 Task: Format the spreadsheet by applying conditional formatting to cells A2:E12, change the font of cell B1 to 'Alfa Slab One', set the font size to 26, change the text color to red, and rename the document to 'Dollar Sense book'.
Action: Mouse moved to (58, 140)
Screenshot: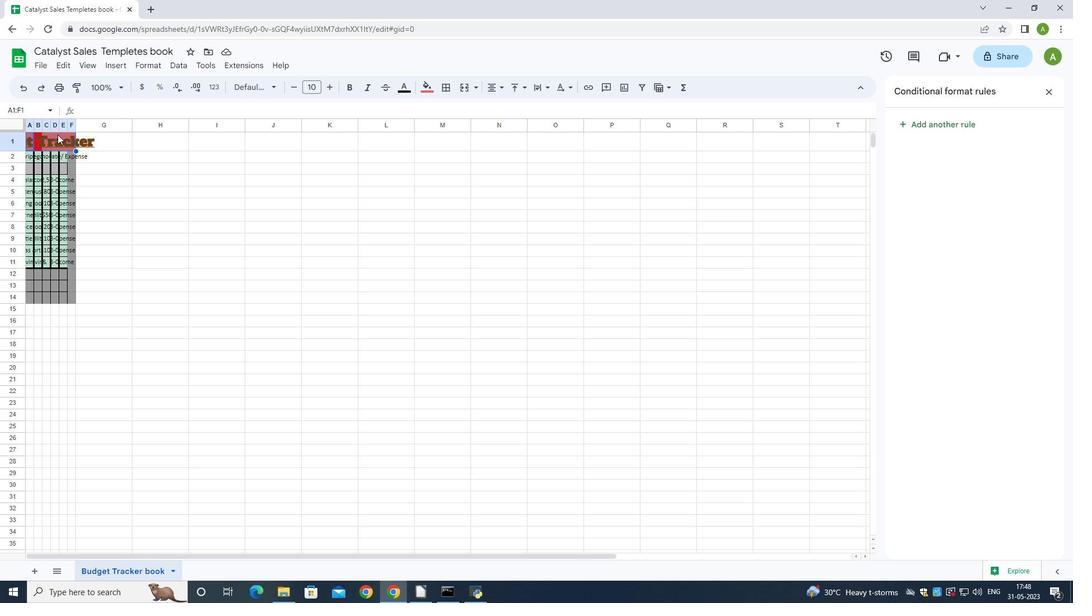 
Action: Mouse pressed left at (58, 140)
Screenshot: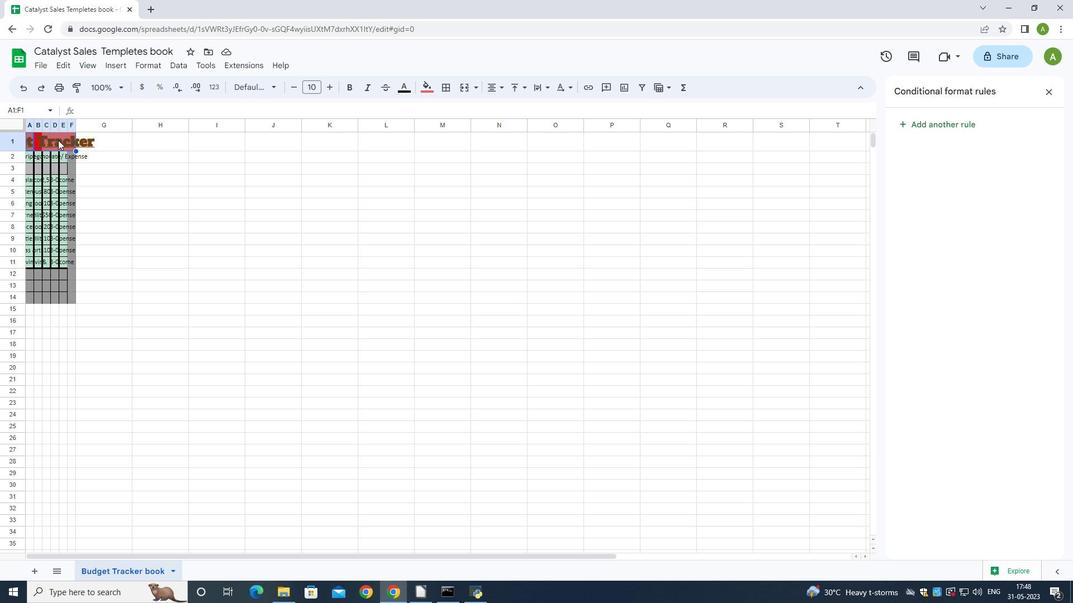 
Action: Mouse moved to (57, 143)
Screenshot: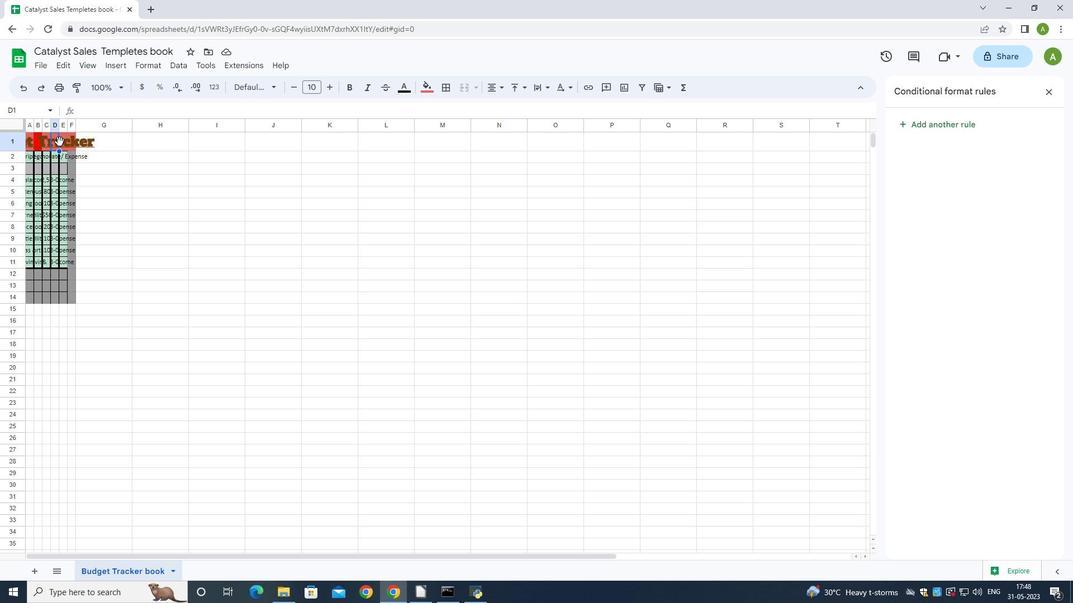 
Action: Mouse pressed left at (57, 143)
Screenshot: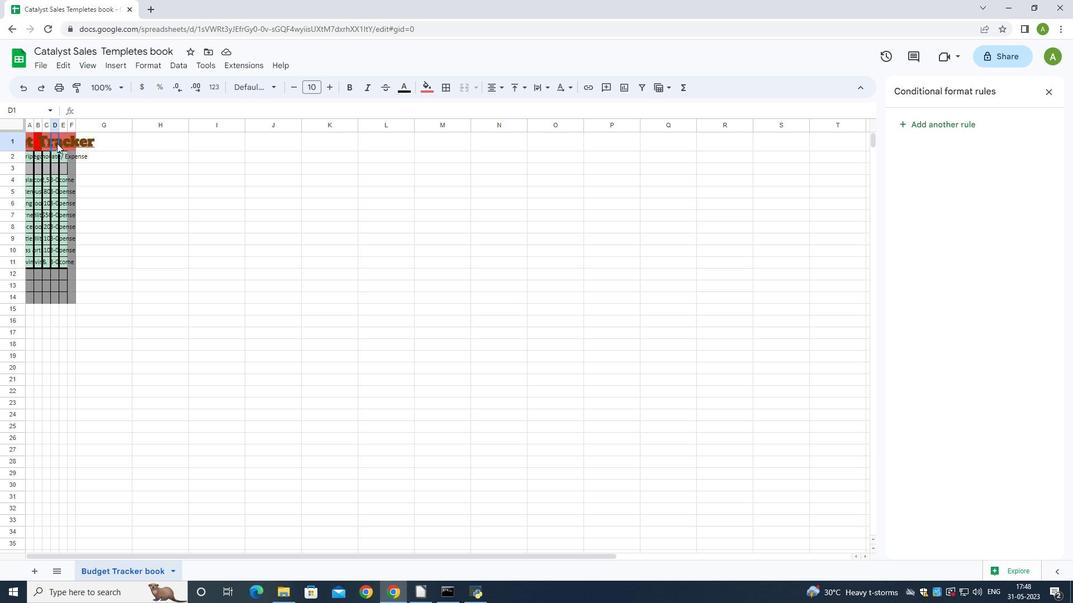 
Action: Mouse moved to (248, 85)
Screenshot: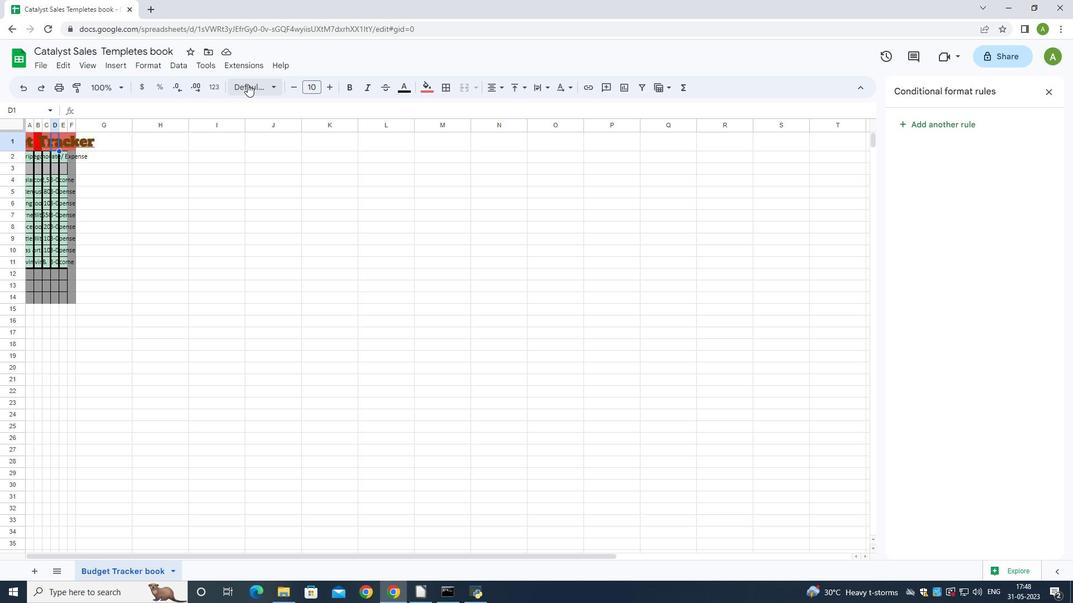 
Action: Mouse pressed left at (248, 85)
Screenshot: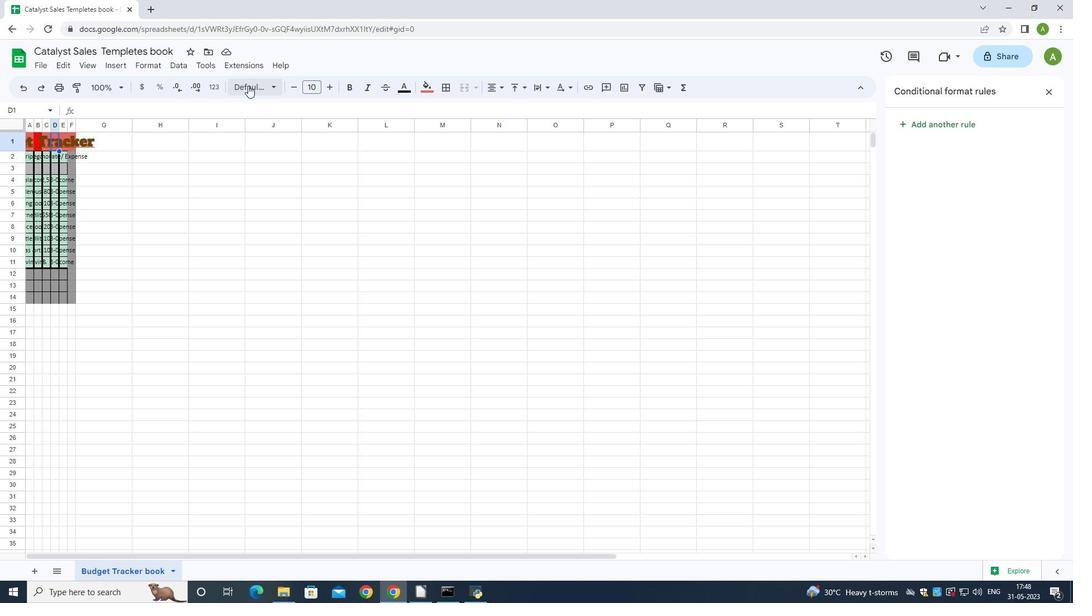 
Action: Mouse moved to (261, 377)
Screenshot: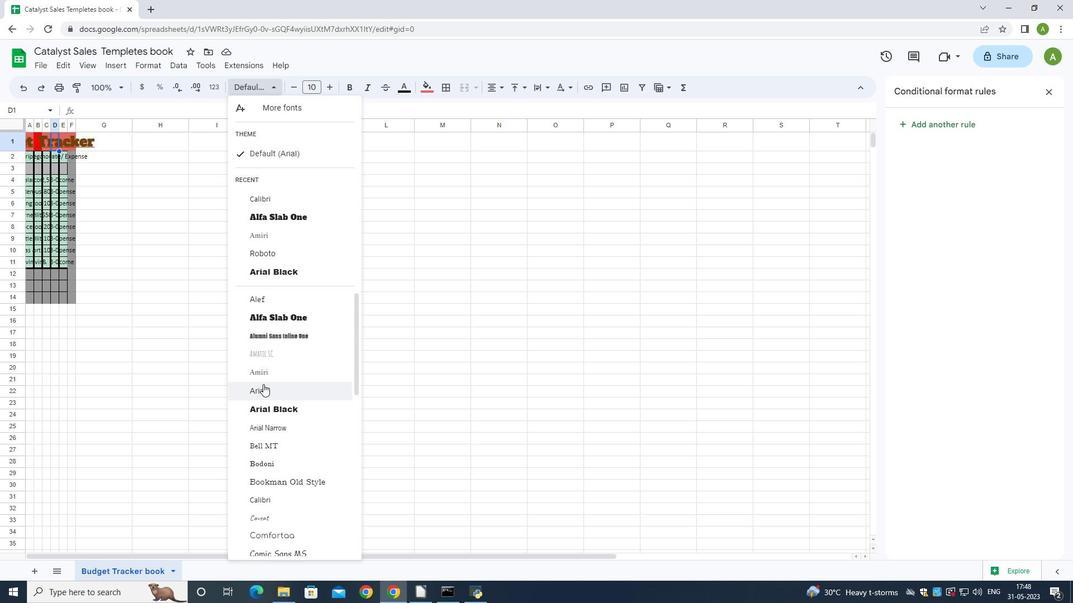 
Action: Mouse pressed left at (261, 377)
Screenshot: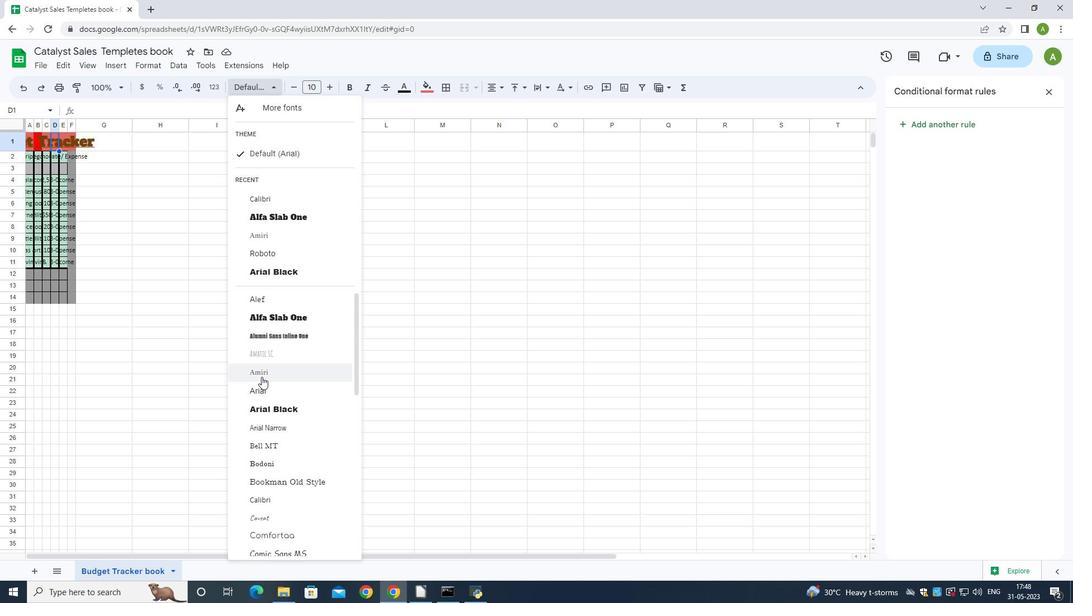 
Action: Mouse moved to (429, 91)
Screenshot: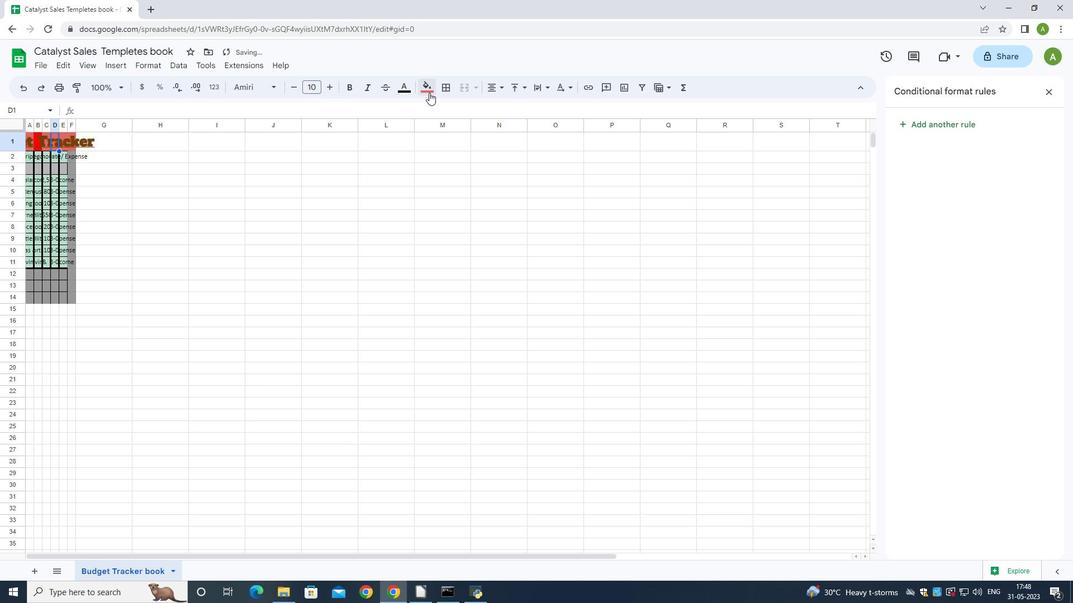 
Action: Mouse pressed left at (429, 91)
Screenshot: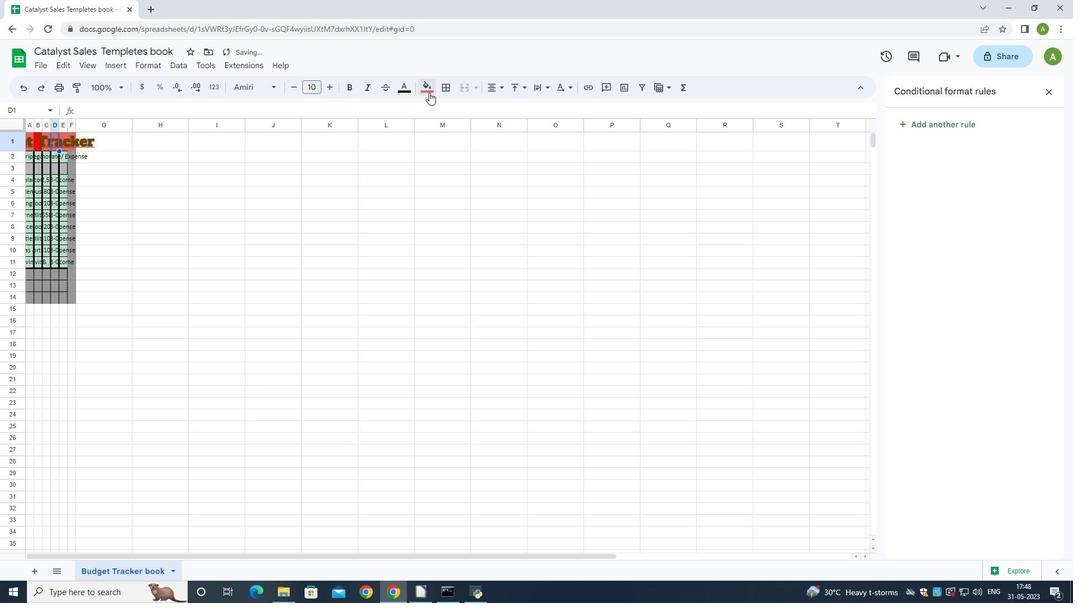 
Action: Mouse moved to (483, 201)
Screenshot: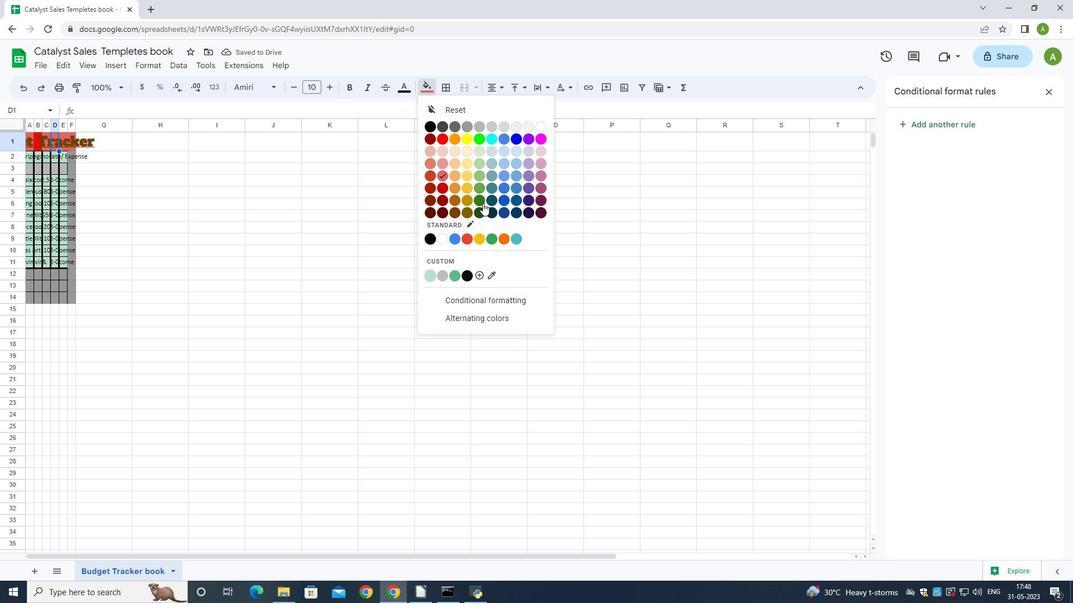 
Action: Mouse pressed left at (483, 201)
Screenshot: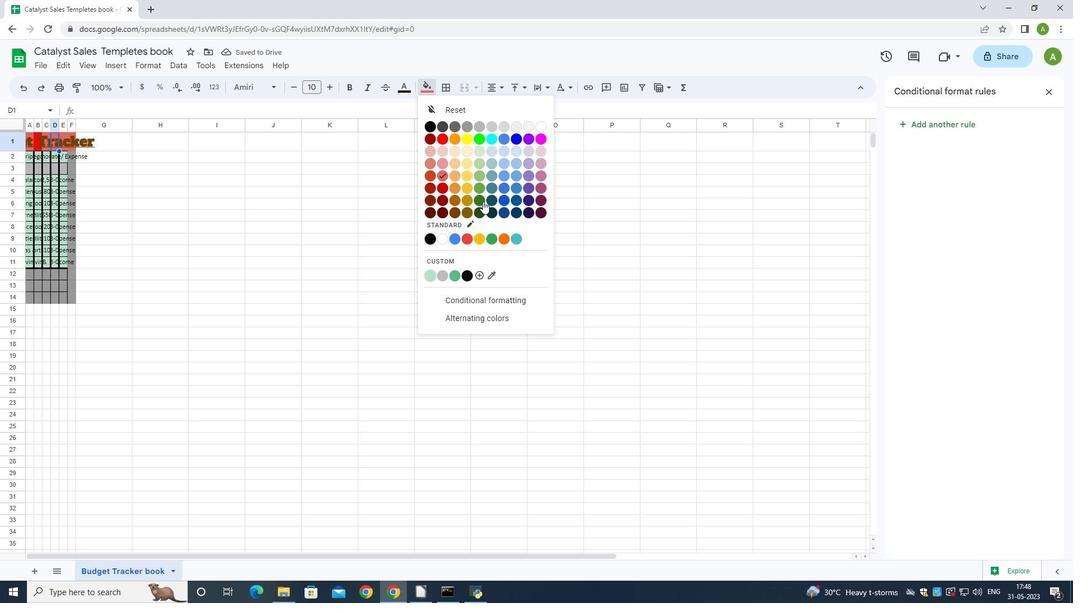
Action: Mouse moved to (57, 140)
Screenshot: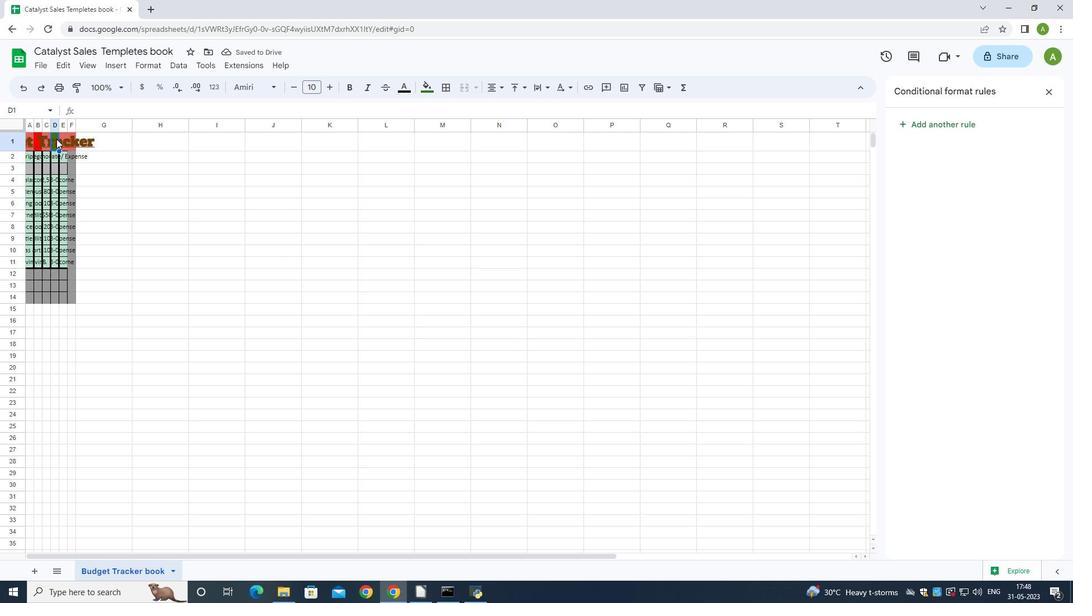 
Action: Mouse pressed left at (57, 140)
Screenshot: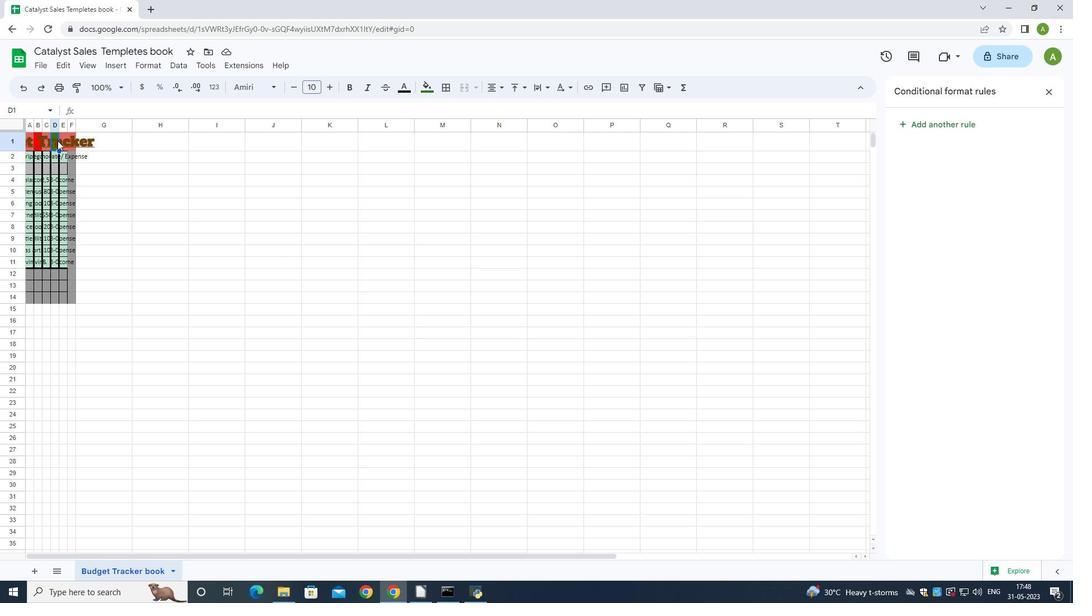 
Action: Mouse moved to (38, 137)
Screenshot: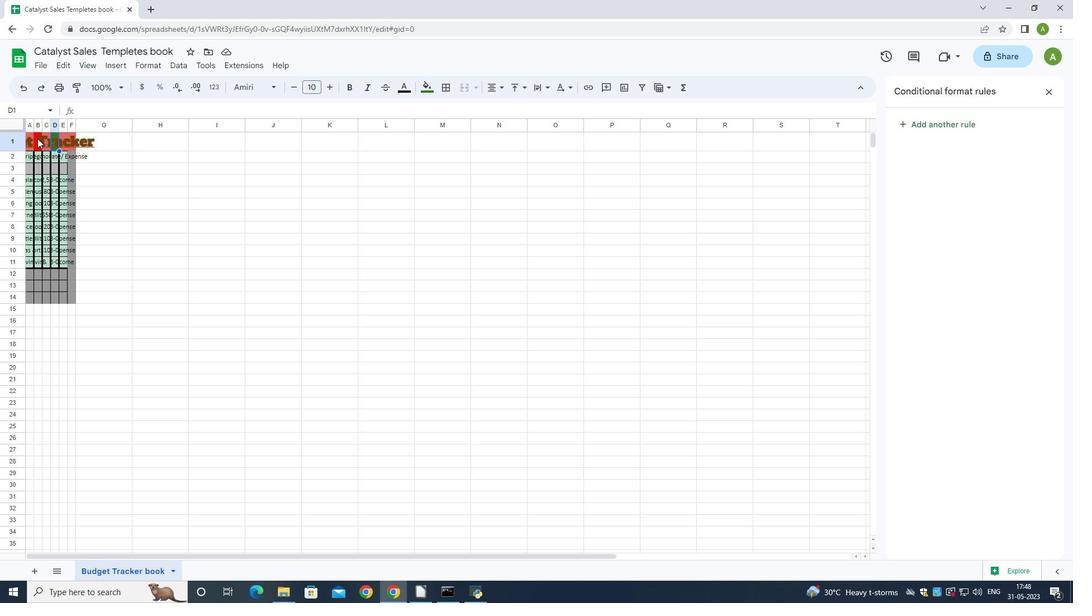 
Action: Mouse pressed left at (38, 137)
Screenshot: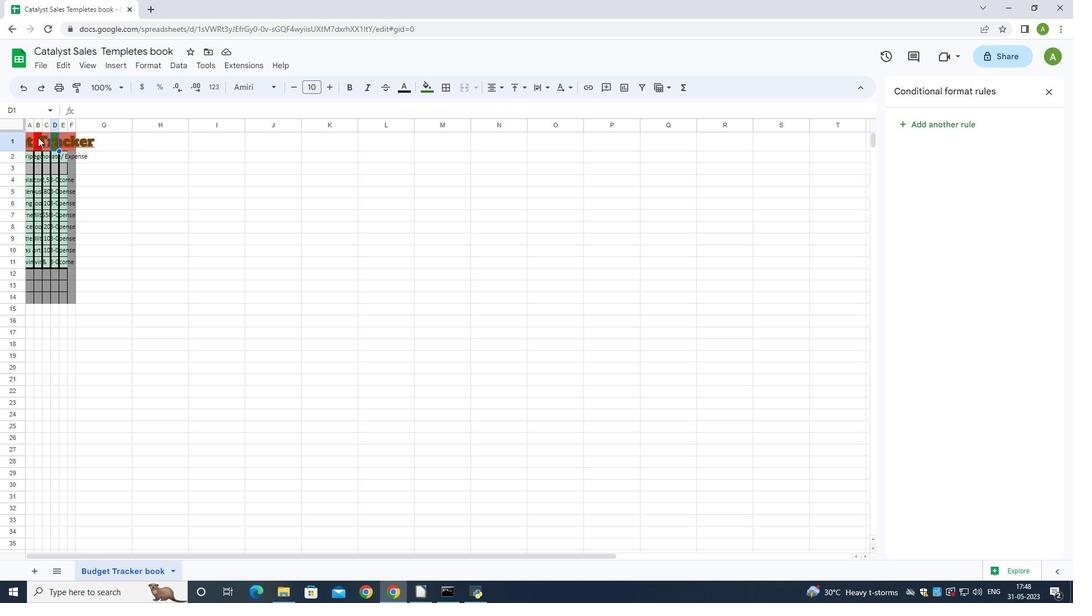 
Action: Mouse moved to (26, 138)
Screenshot: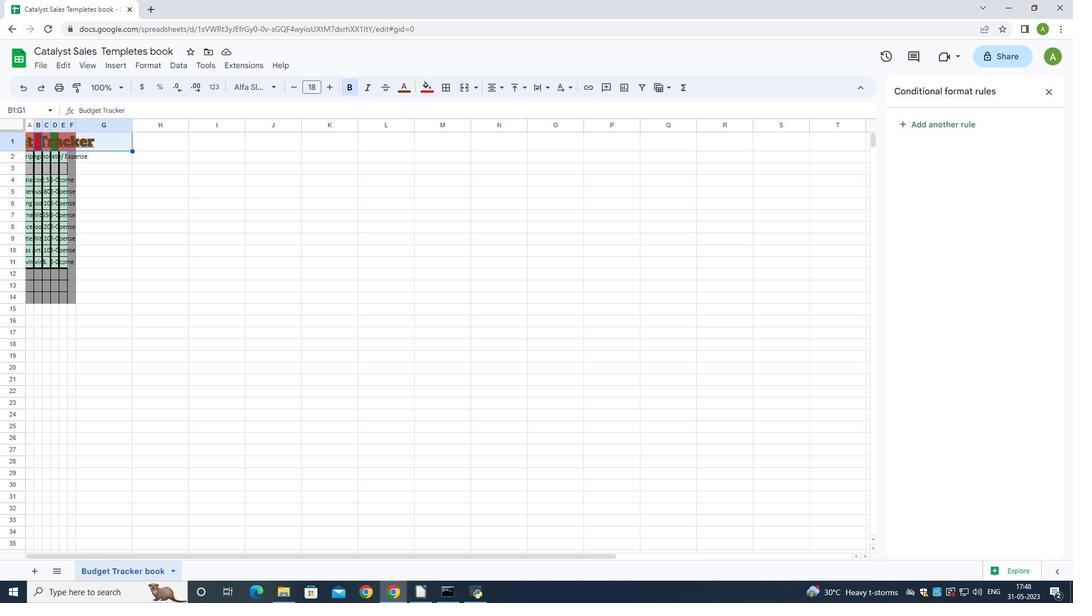 
Action: Mouse pressed left at (26, 138)
Screenshot: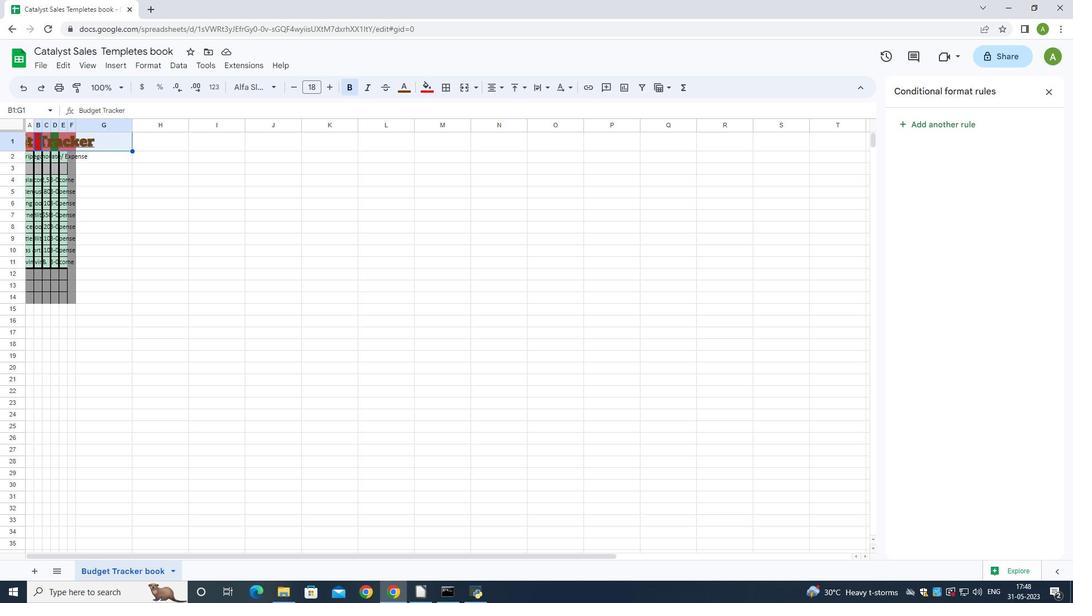 
Action: Mouse moved to (26, 138)
Screenshot: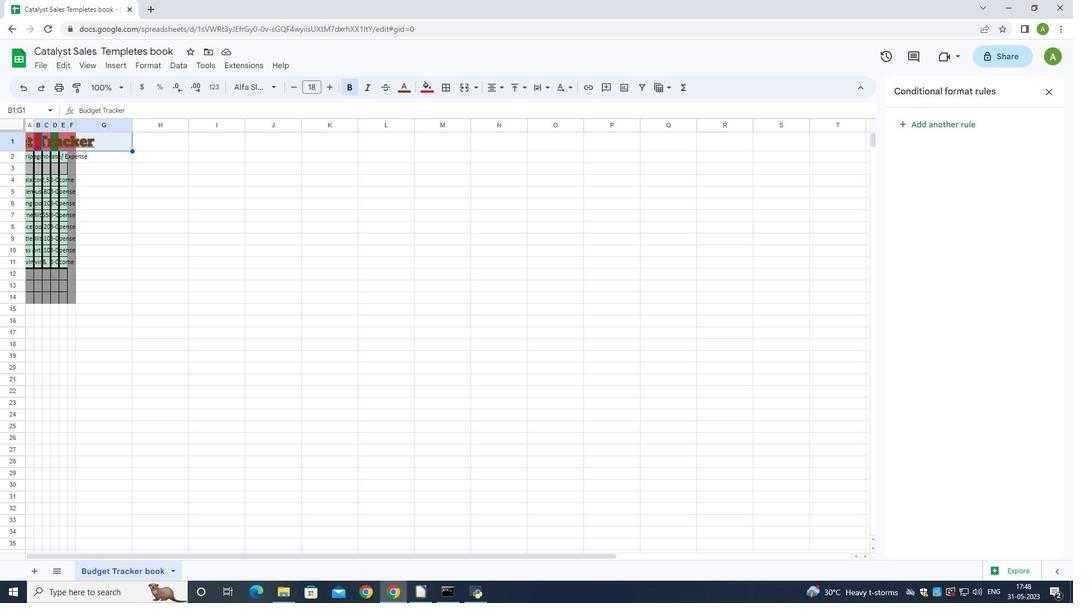 
Action: Mouse pressed left at (26, 138)
Screenshot: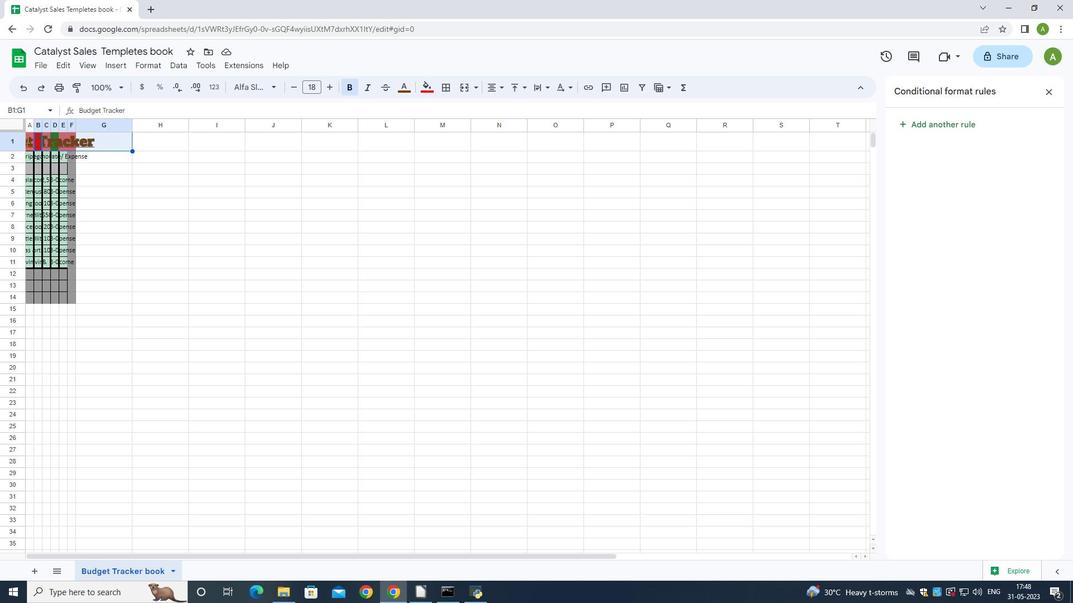 
Action: Mouse moved to (38, 138)
Screenshot: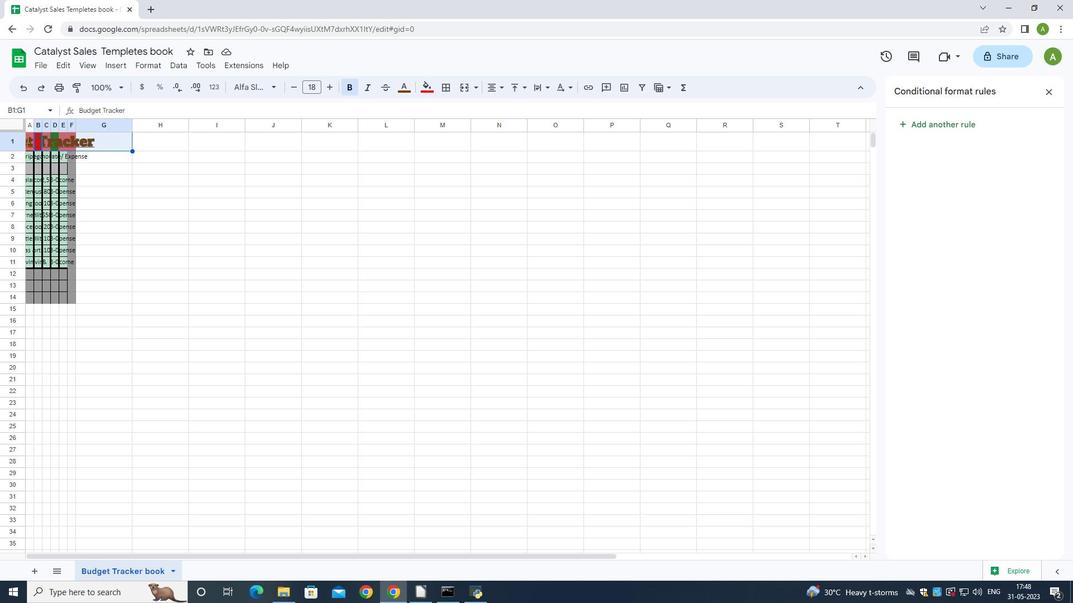 
Action: Mouse pressed left at (38, 138)
Screenshot: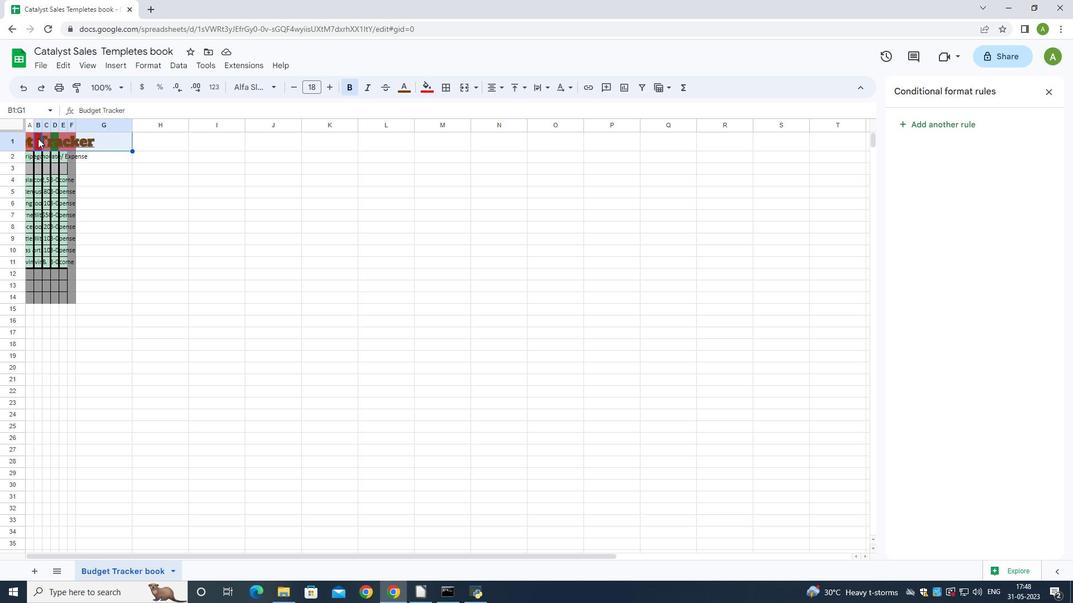 
Action: Mouse pressed left at (38, 138)
Screenshot: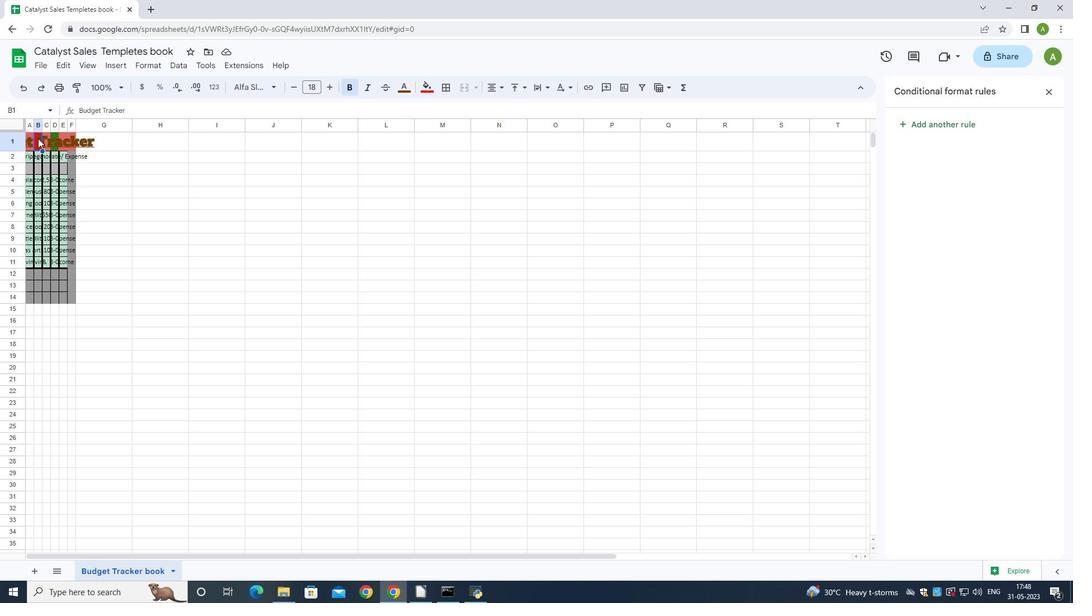 
Action: Mouse moved to (142, 67)
Screenshot: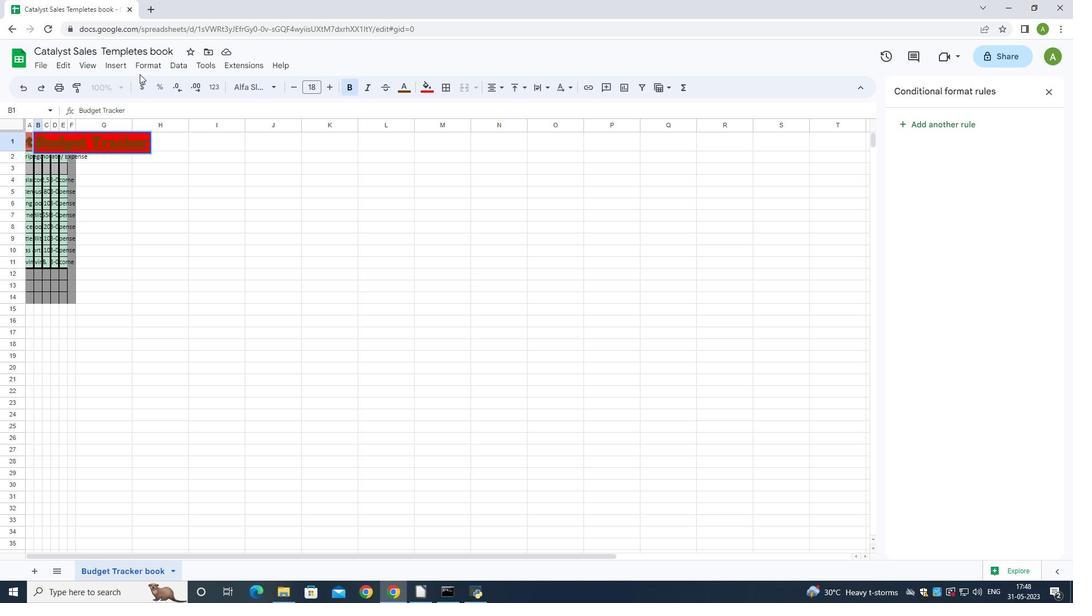
Action: Mouse pressed left at (142, 67)
Screenshot: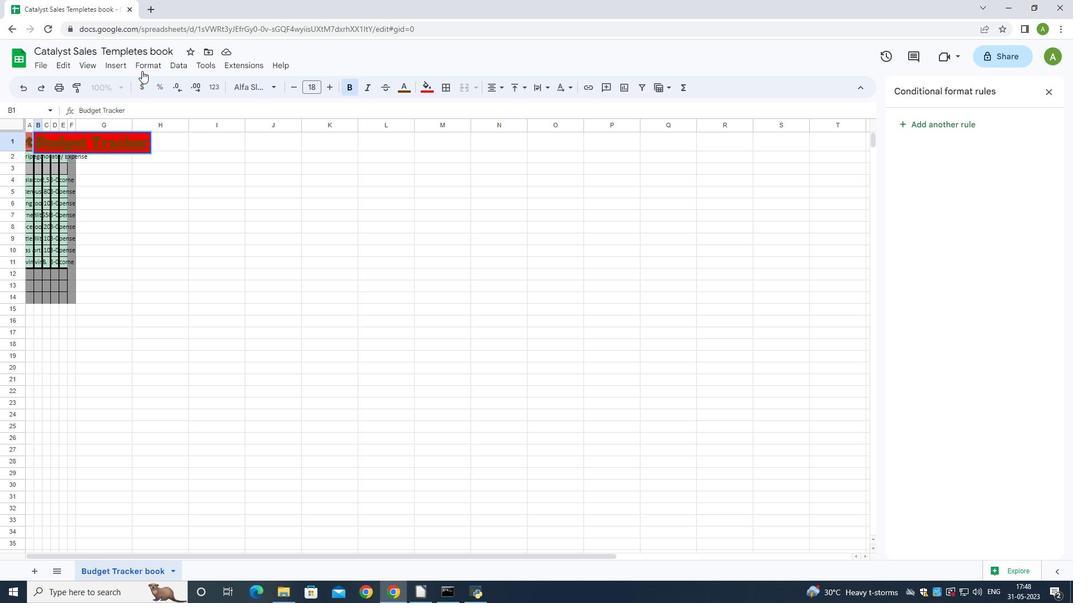 
Action: Mouse moved to (164, 130)
Screenshot: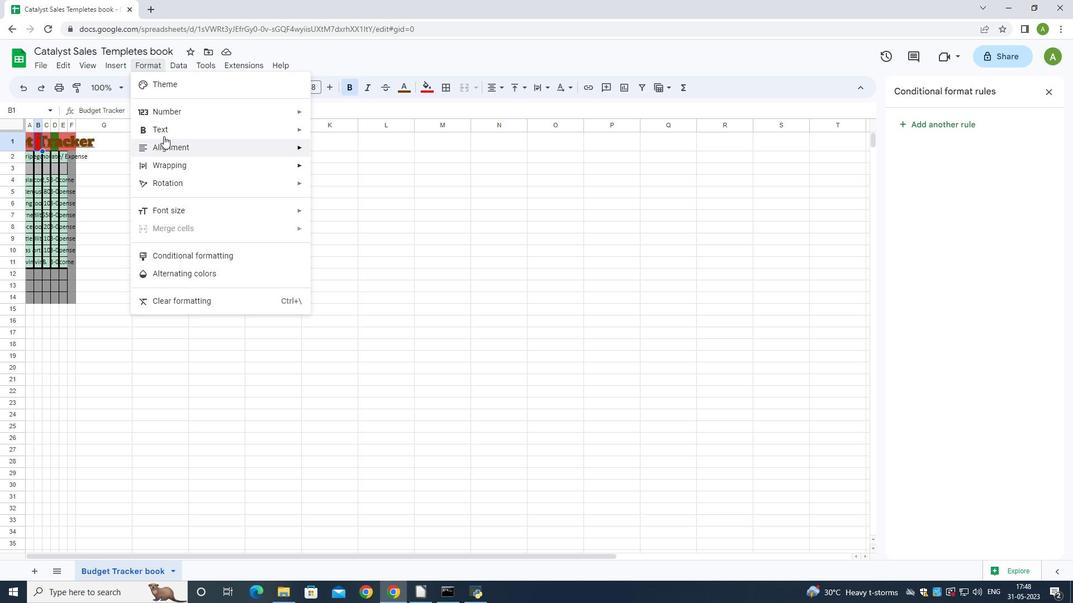 
Action: Mouse pressed left at (164, 130)
Screenshot: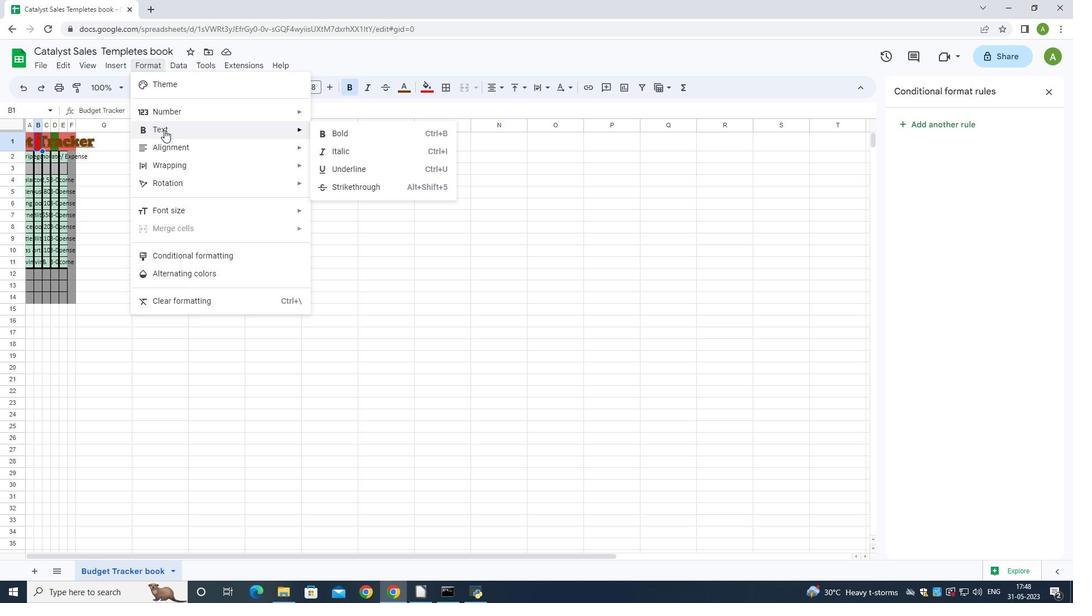 
Action: Mouse moved to (349, 164)
Screenshot: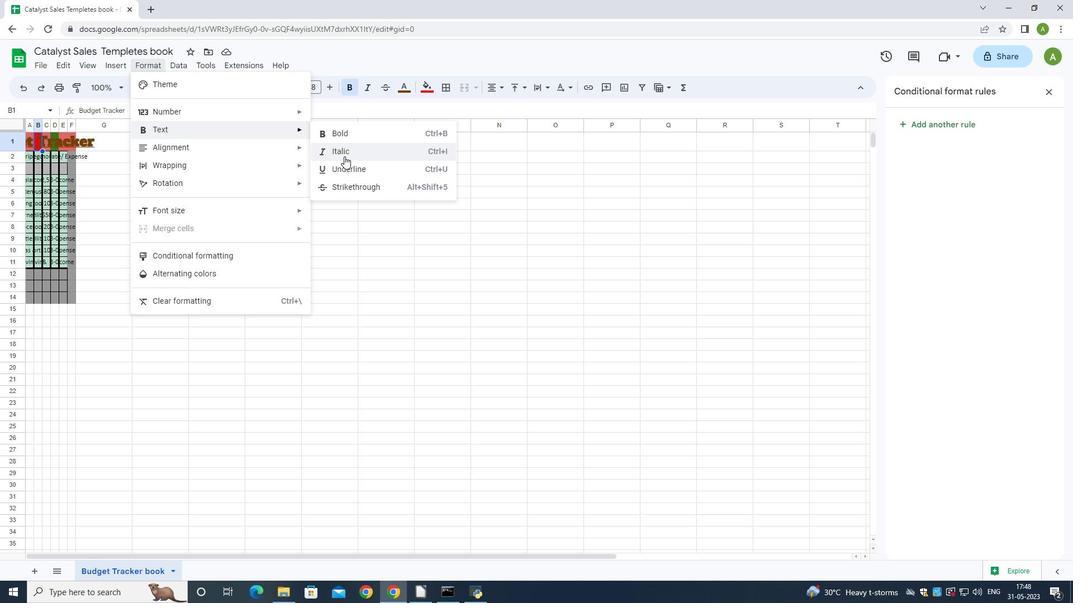 
Action: Mouse pressed left at (349, 164)
Screenshot: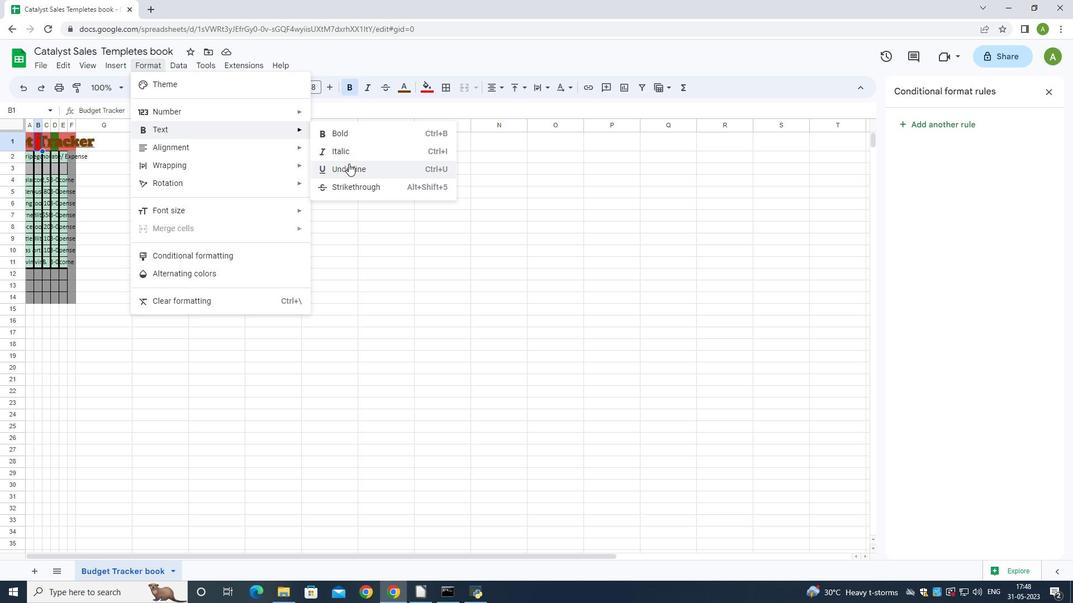 
Action: Mouse moved to (140, 66)
Screenshot: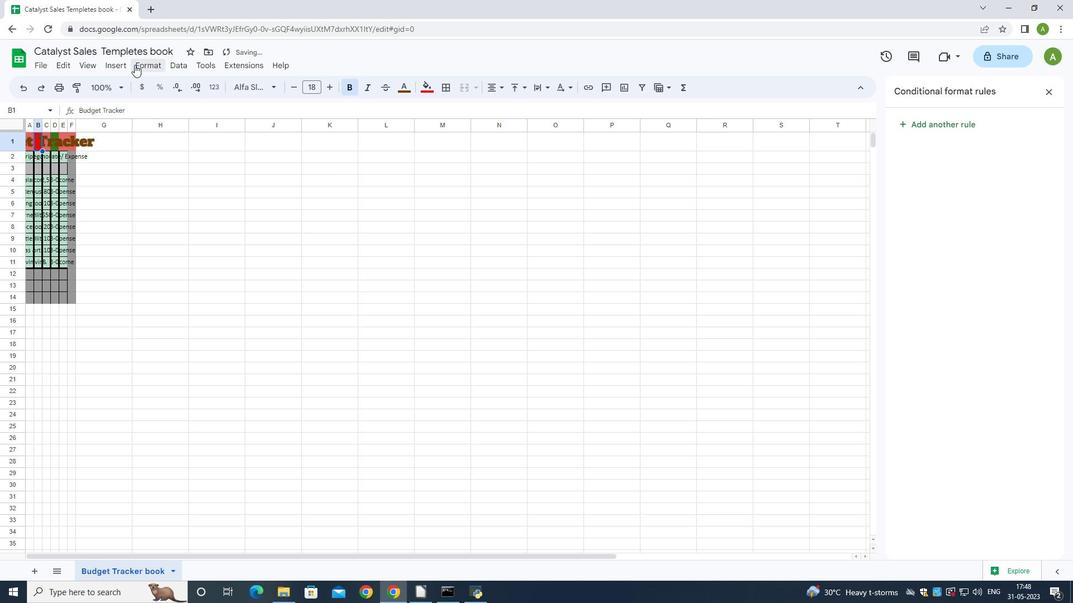 
Action: Mouse pressed left at (140, 66)
Screenshot: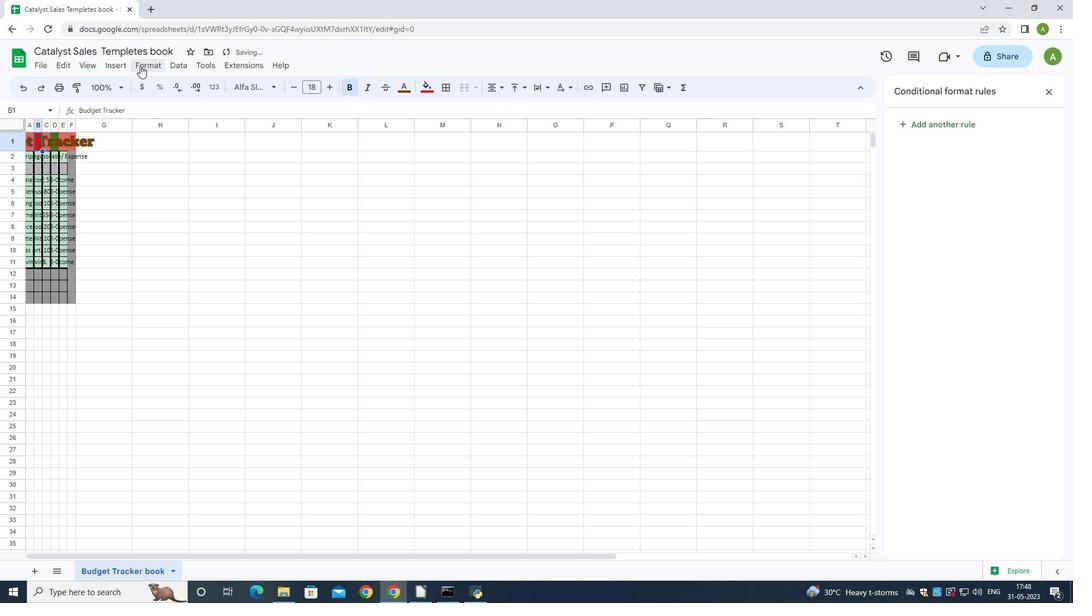 
Action: Mouse moved to (341, 166)
Screenshot: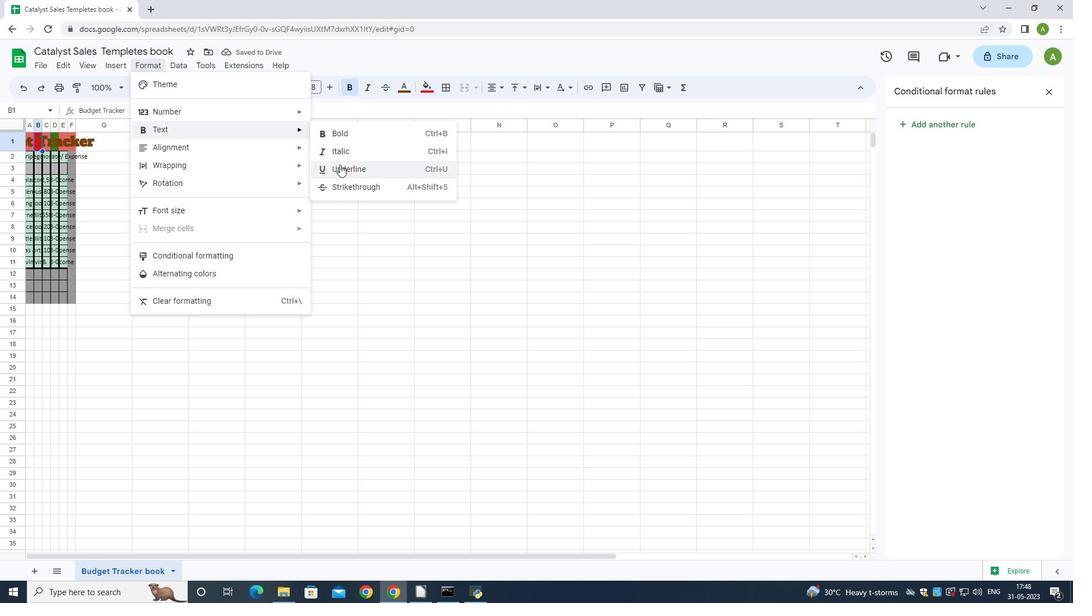 
Action: Mouse pressed left at (341, 166)
Screenshot: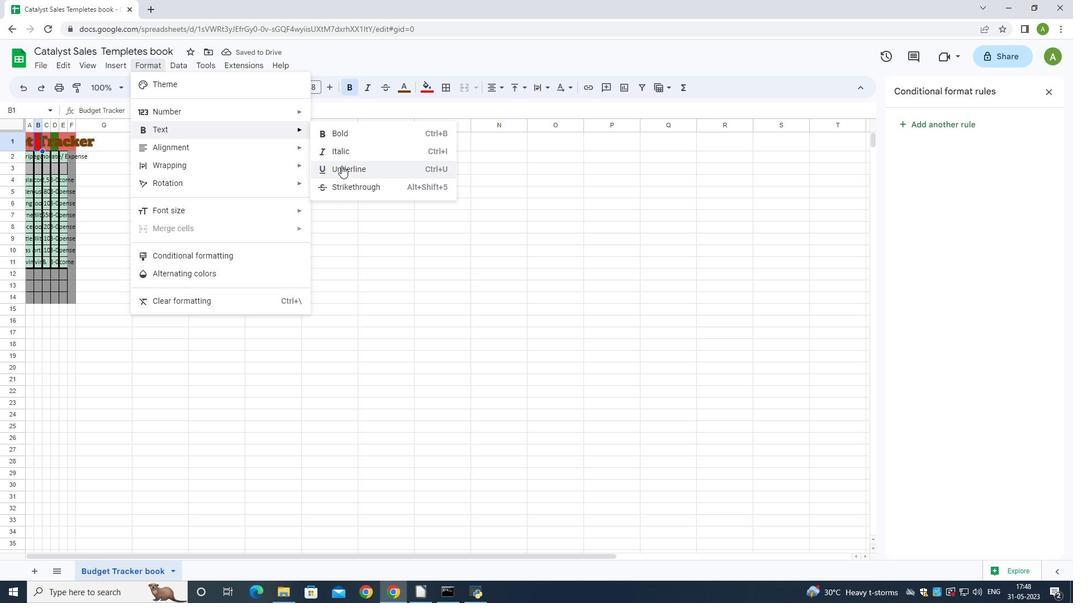 
Action: Mouse moved to (332, 88)
Screenshot: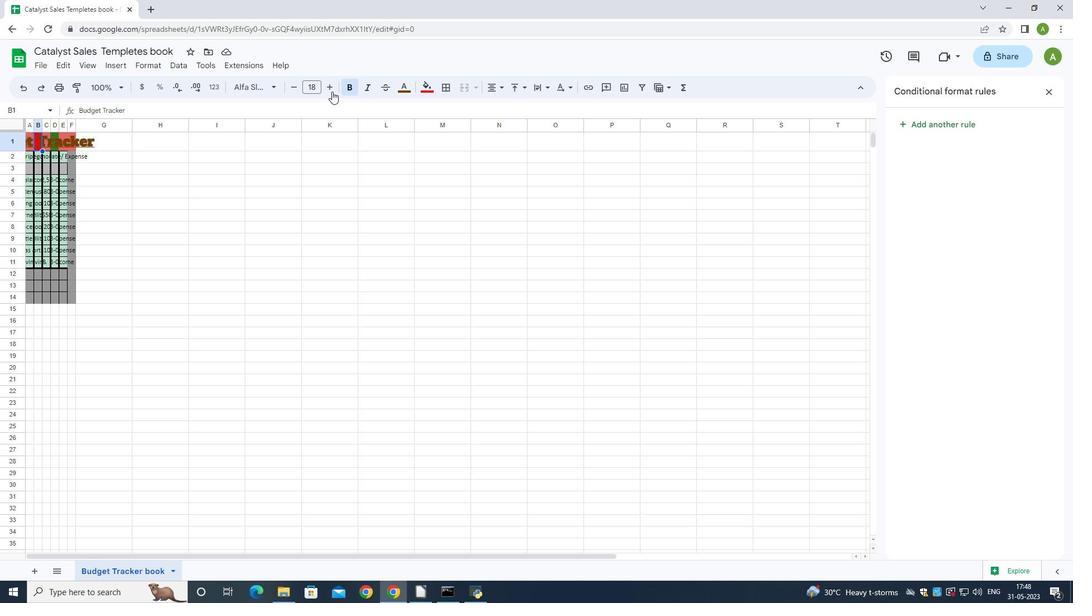 
Action: Mouse pressed left at (332, 88)
Screenshot: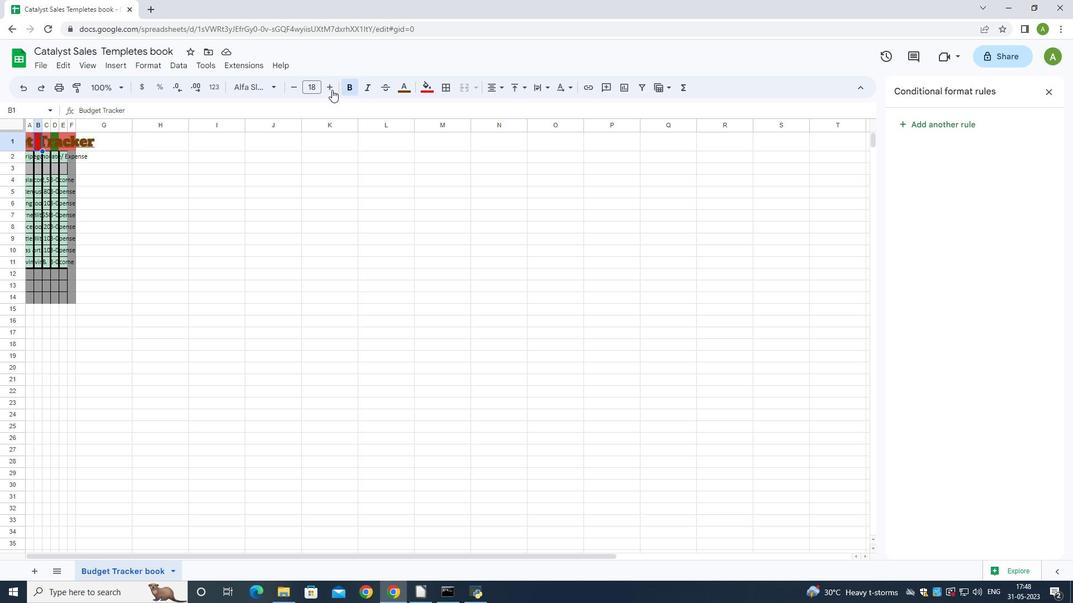
Action: Mouse pressed left at (332, 88)
Screenshot: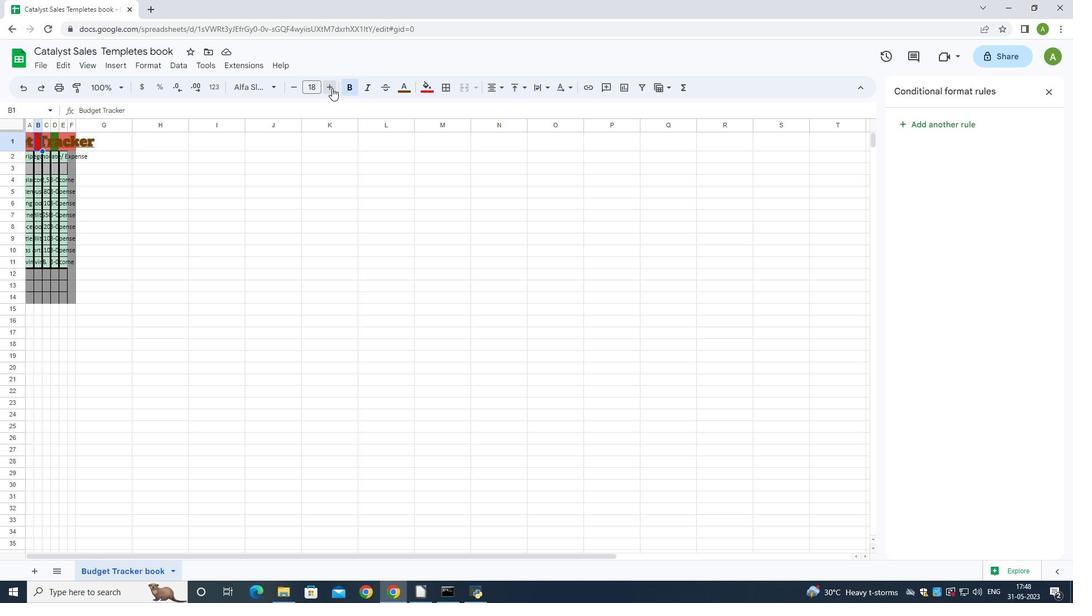 
Action: Mouse pressed left at (332, 88)
Screenshot: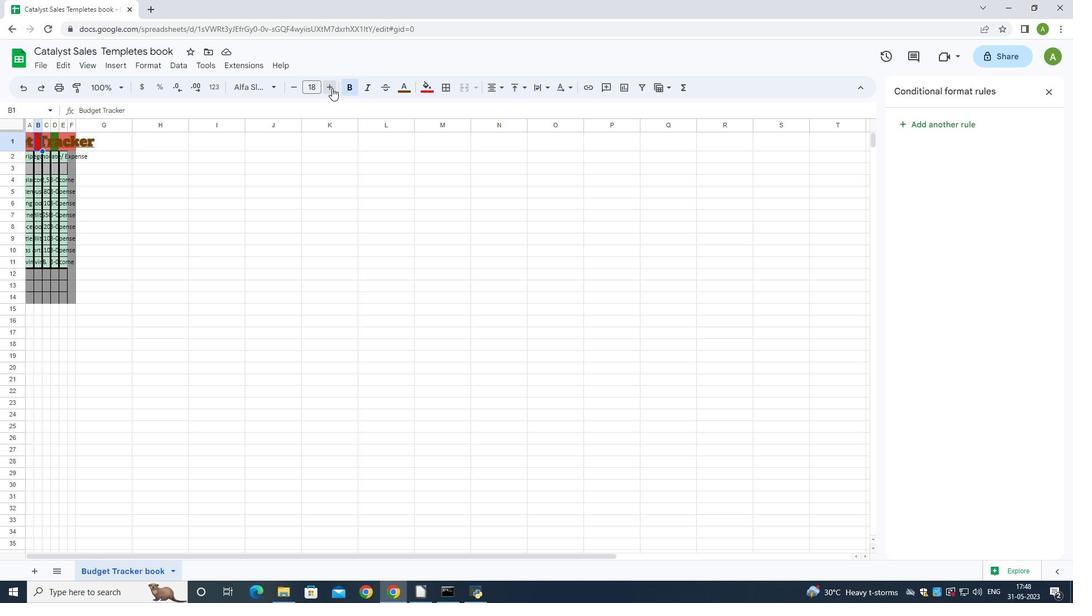 
Action: Mouse pressed left at (332, 88)
Screenshot: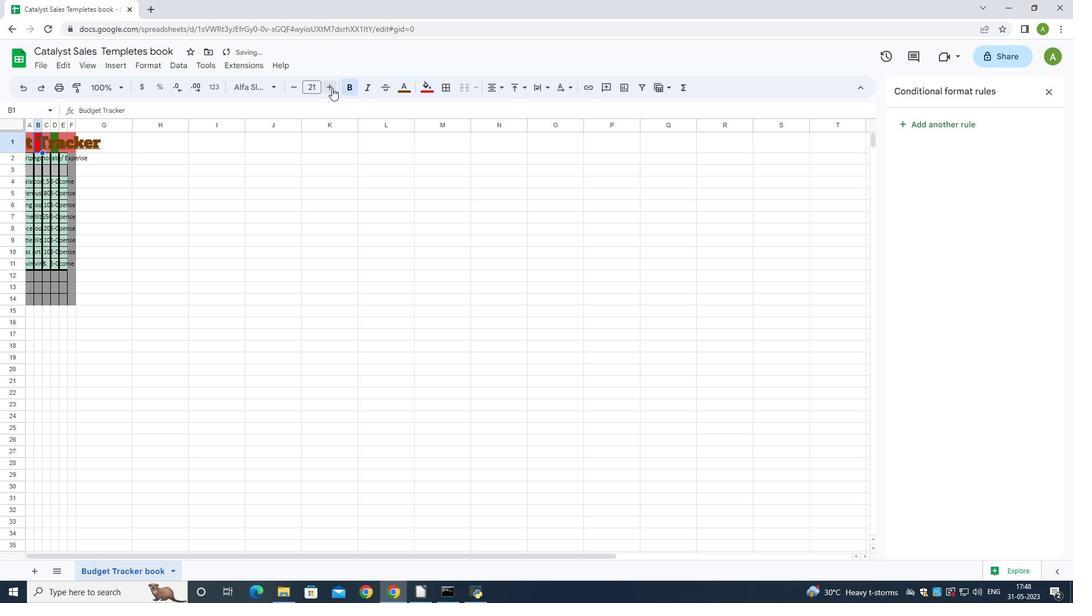 
Action: Mouse pressed left at (332, 88)
Screenshot: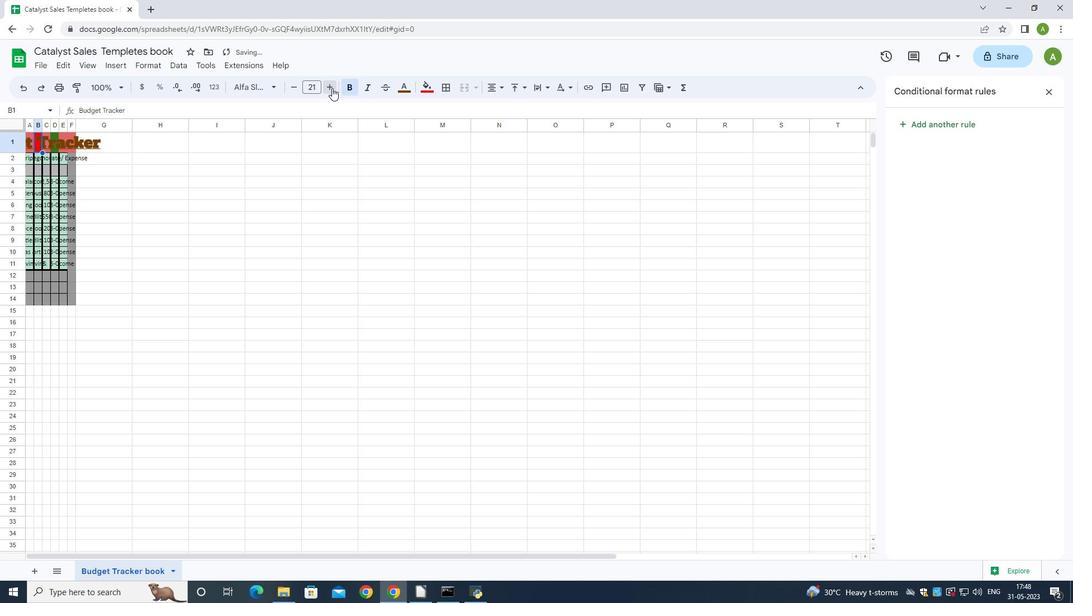 
Action: Mouse pressed left at (332, 88)
Screenshot: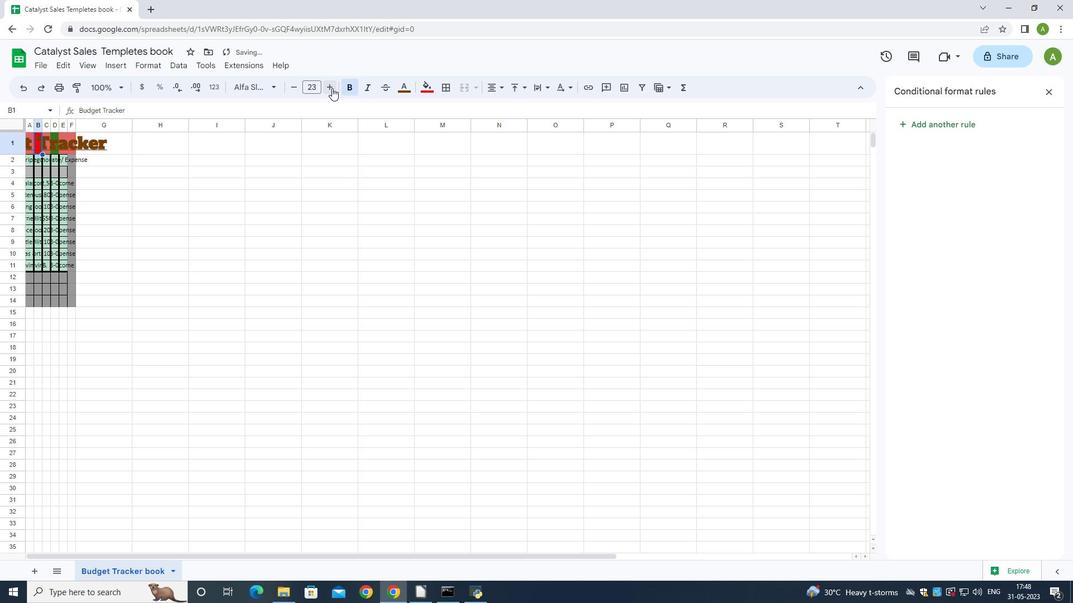 
Action: Mouse pressed left at (332, 88)
Screenshot: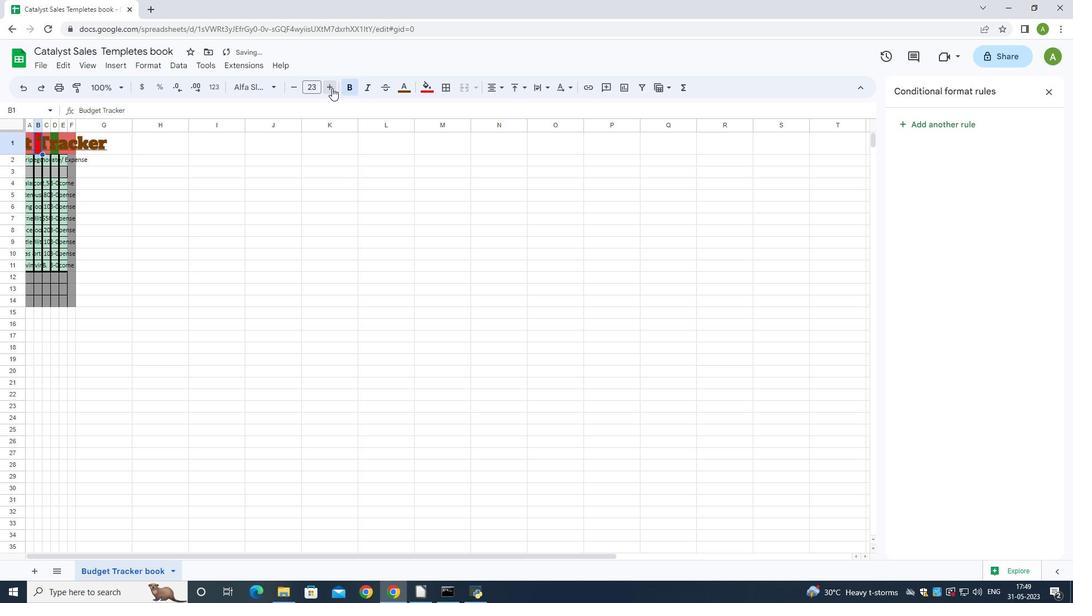 
Action: Mouse pressed left at (332, 88)
Screenshot: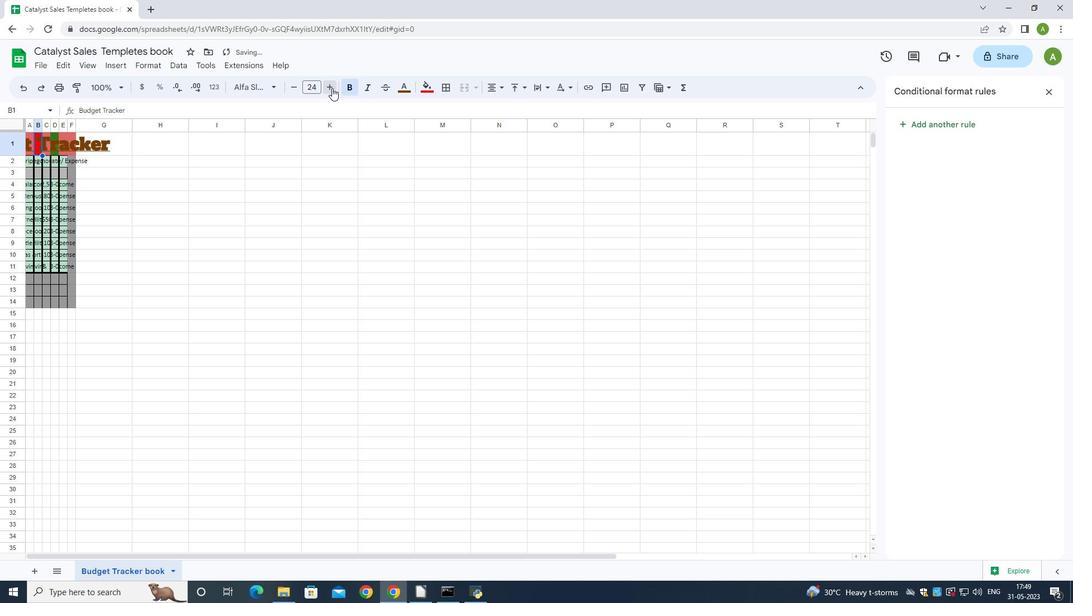 
Action: Mouse moved to (44, 168)
Screenshot: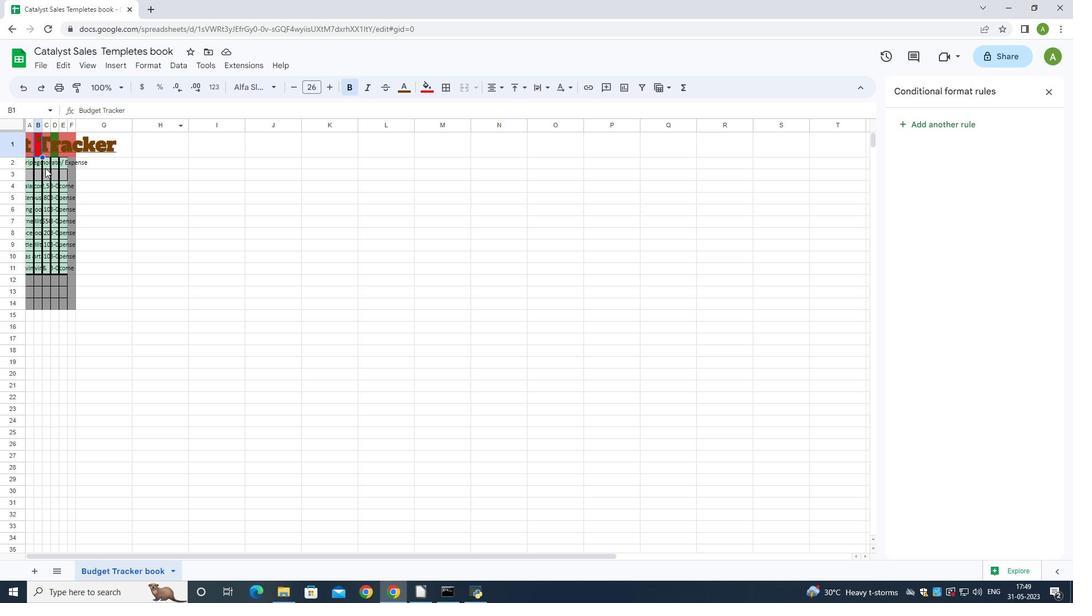 
Action: Mouse pressed left at (44, 168)
Screenshot: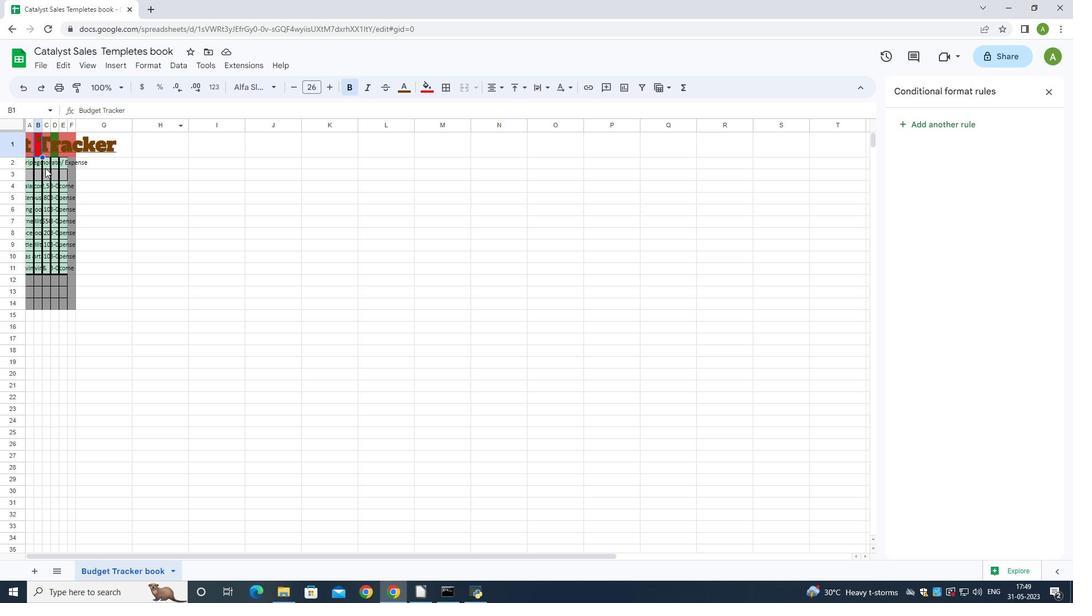
Action: Mouse moved to (28, 158)
Screenshot: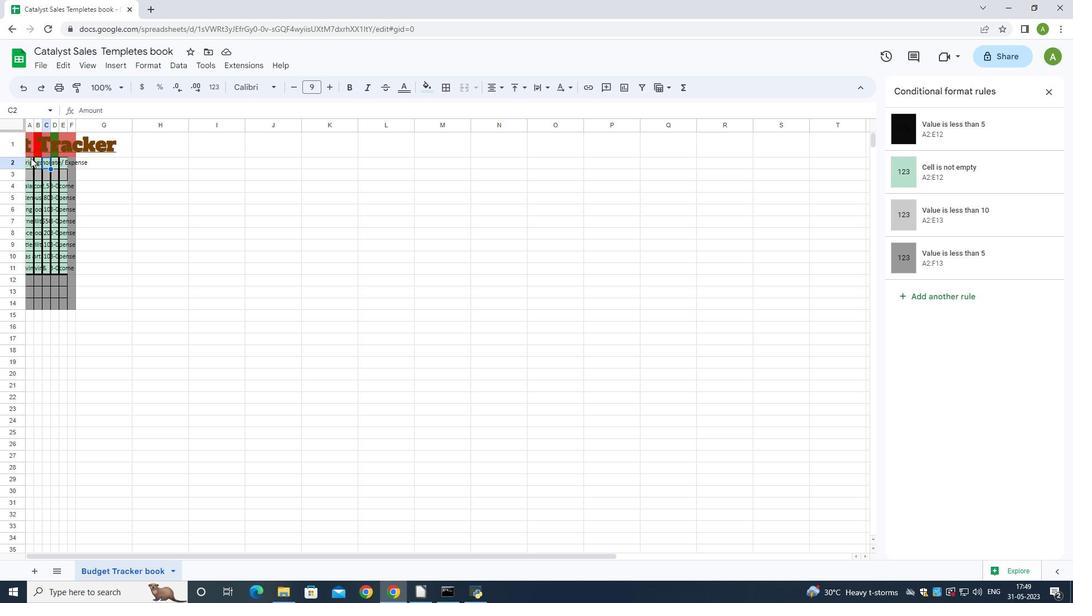
Action: Mouse pressed left at (28, 158)
Screenshot: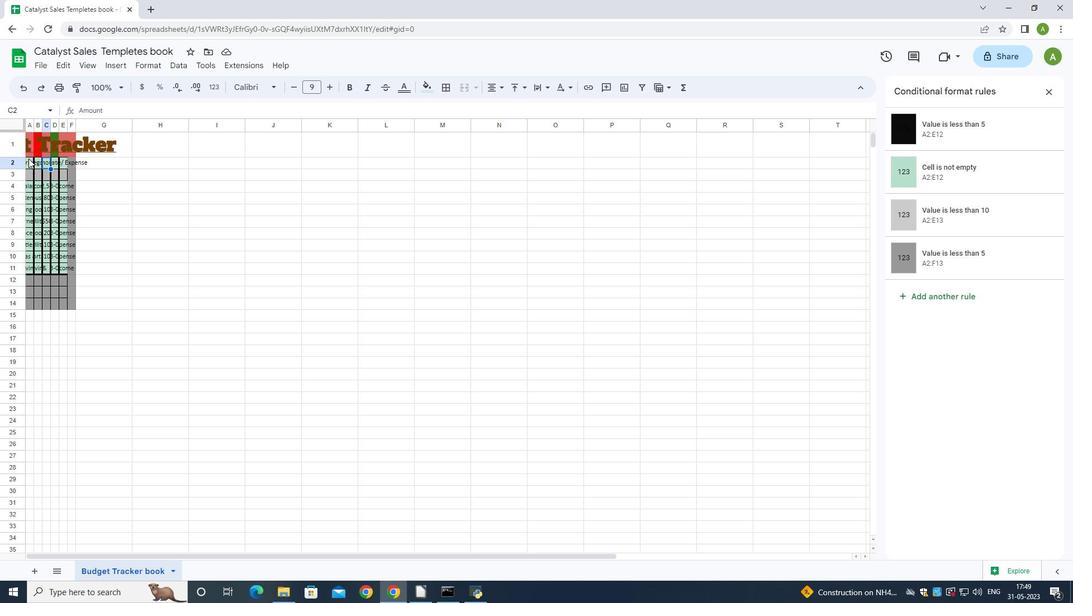 
Action: Mouse moved to (259, 87)
Screenshot: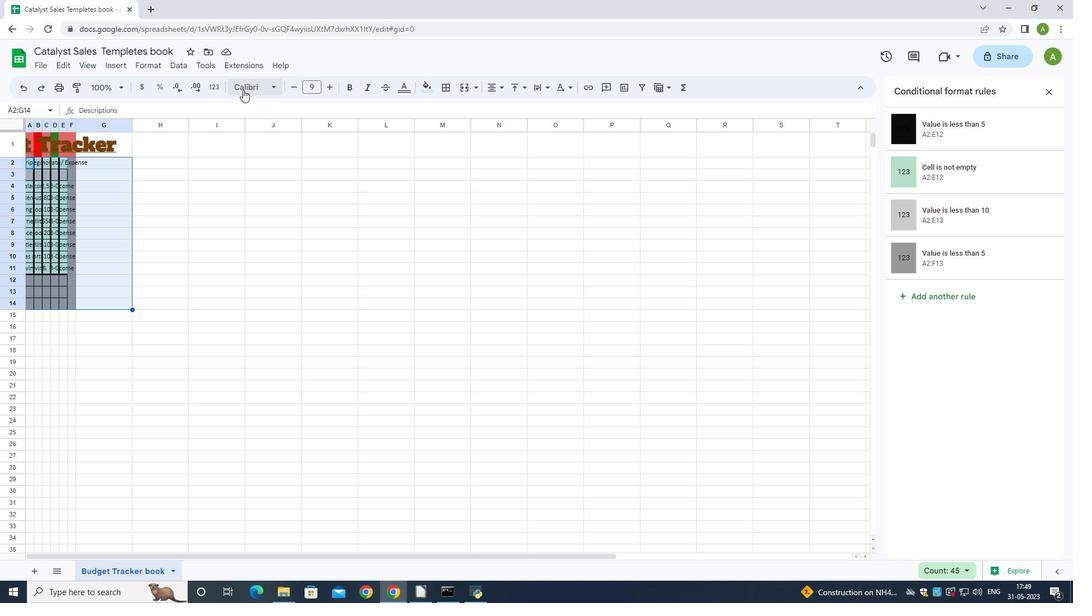 
Action: Mouse pressed left at (259, 87)
Screenshot: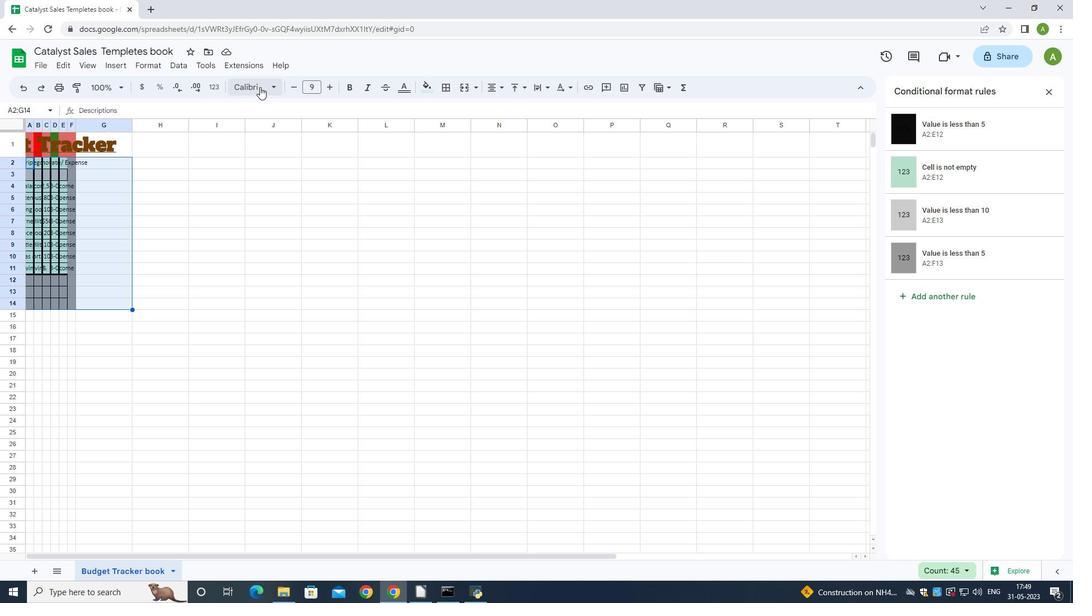 
Action: Mouse moved to (303, 216)
Screenshot: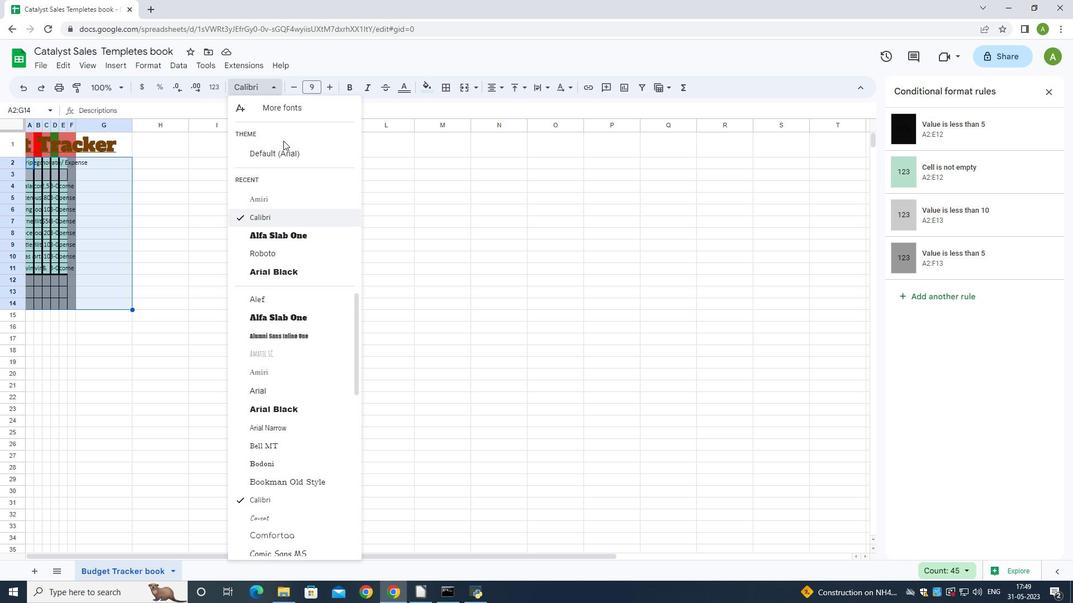 
Action: Mouse scrolled (303, 215) with delta (0, 0)
Screenshot: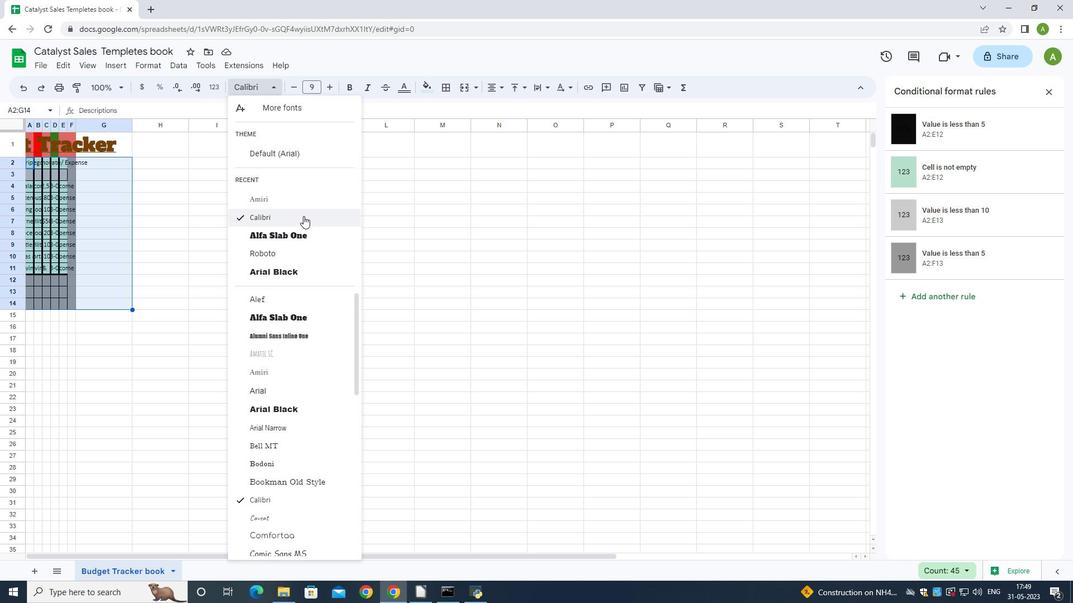 
Action: Mouse moved to (312, 240)
Screenshot: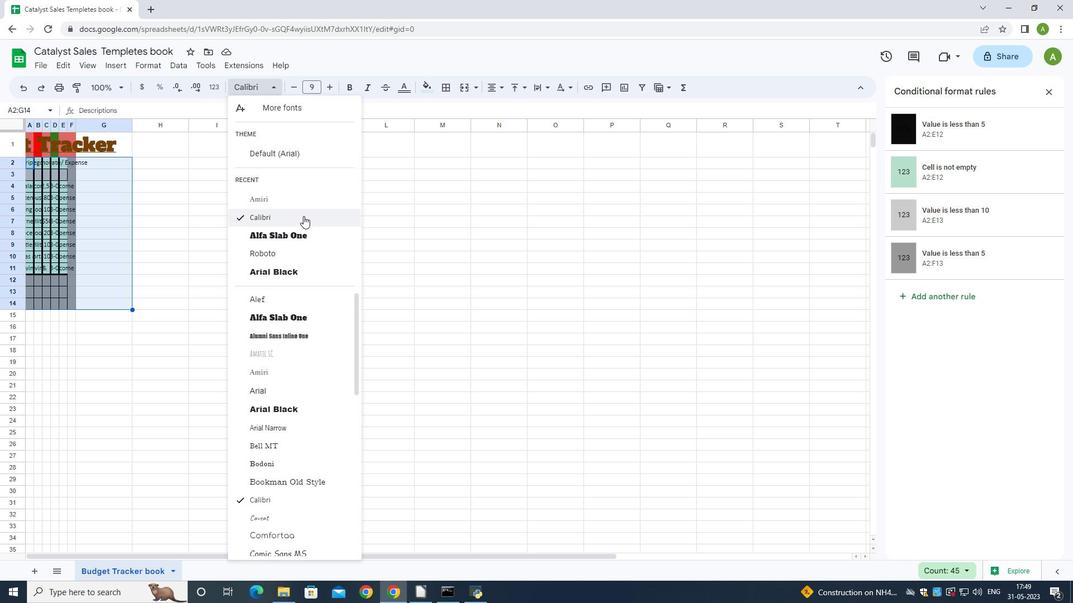
Action: Mouse scrolled (312, 239) with delta (0, 0)
Screenshot: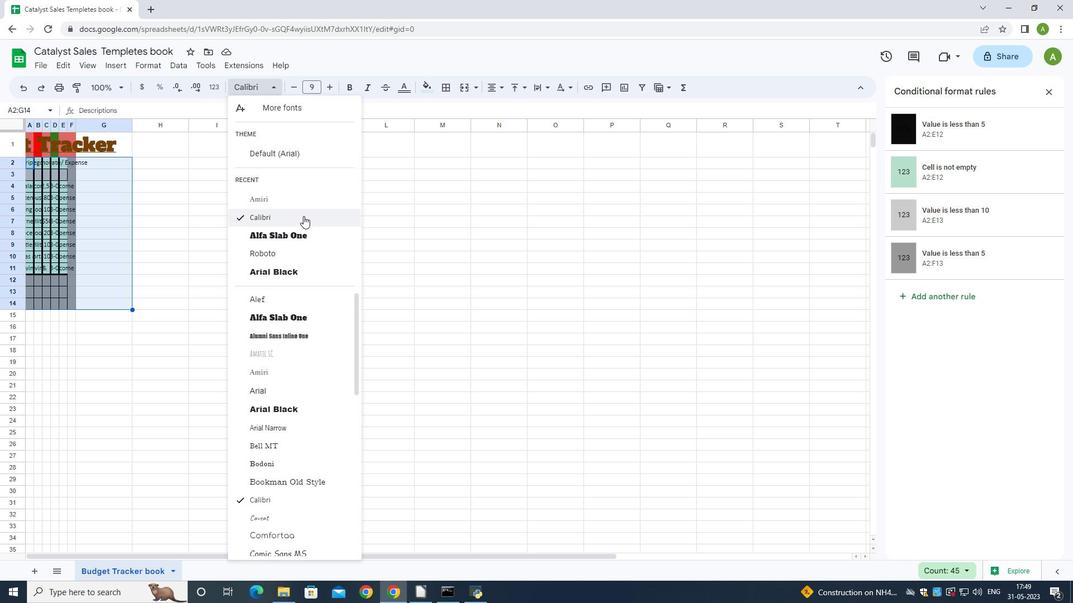 
Action: Mouse moved to (289, 197)
Screenshot: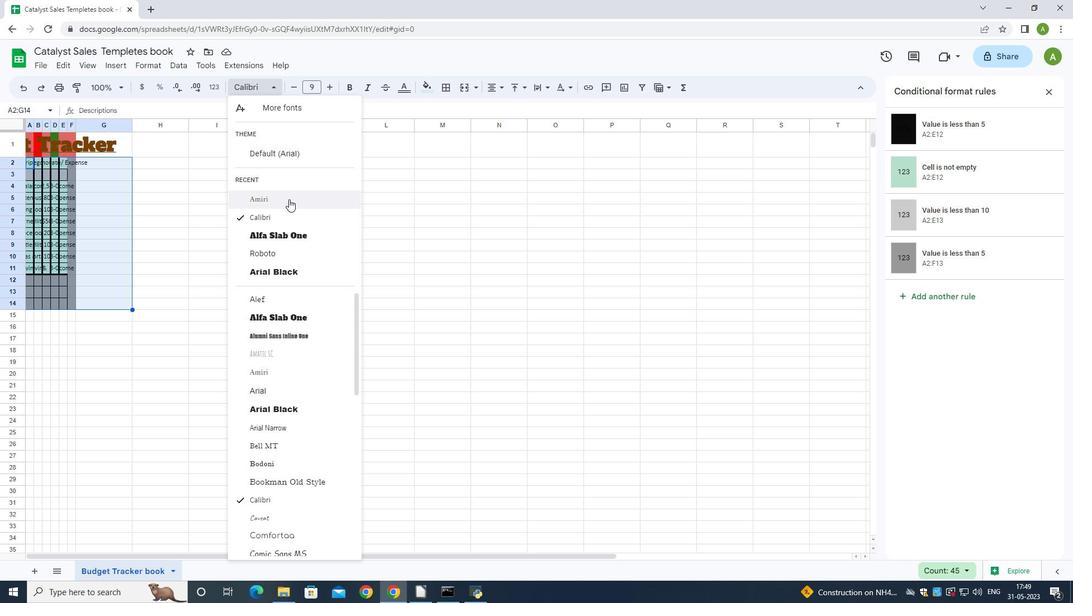 
Action: Mouse pressed left at (289, 197)
Screenshot: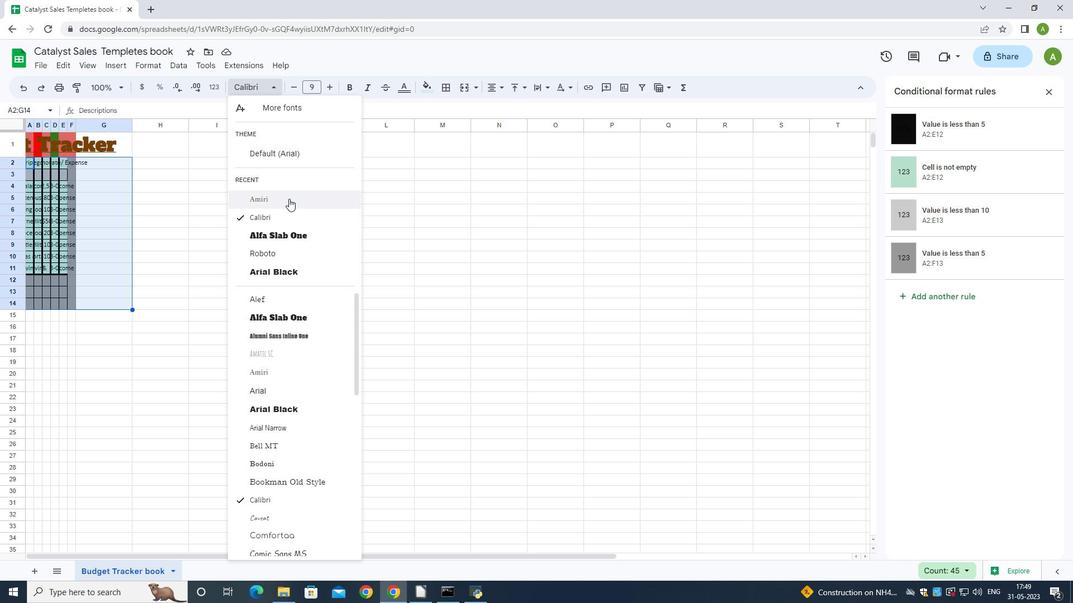 
Action: Mouse moved to (29, 134)
Screenshot: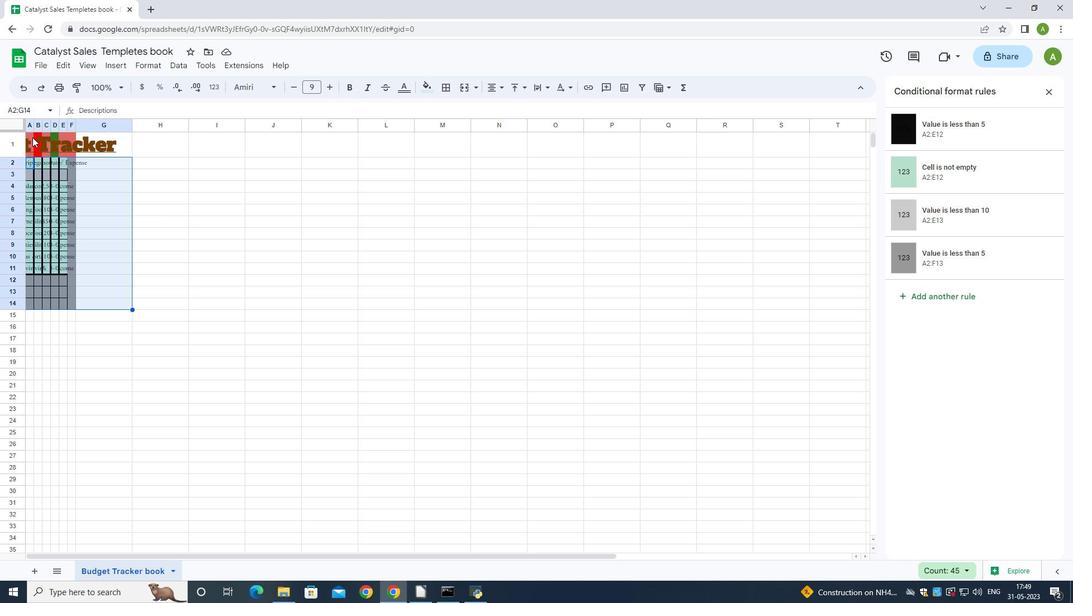
Action: Mouse pressed left at (29, 134)
Screenshot: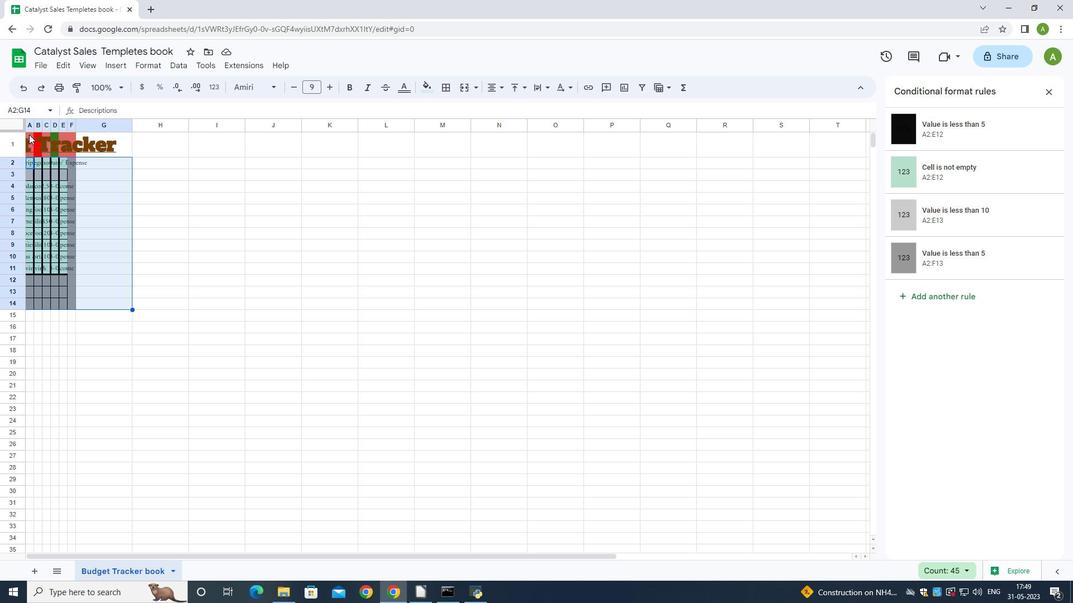 
Action: Mouse moved to (493, 88)
Screenshot: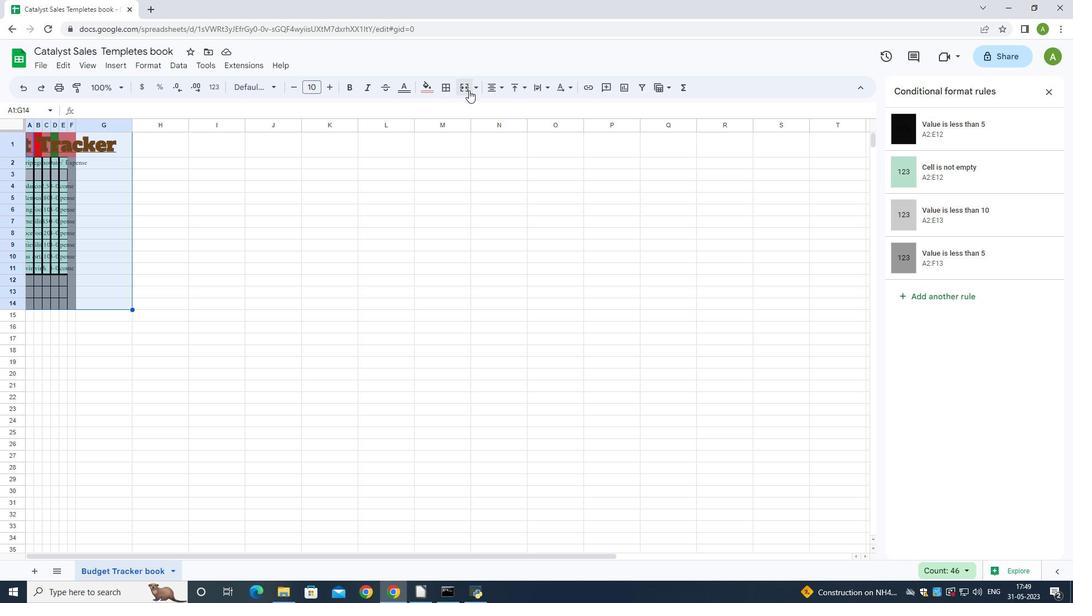 
Action: Mouse pressed left at (493, 88)
Screenshot: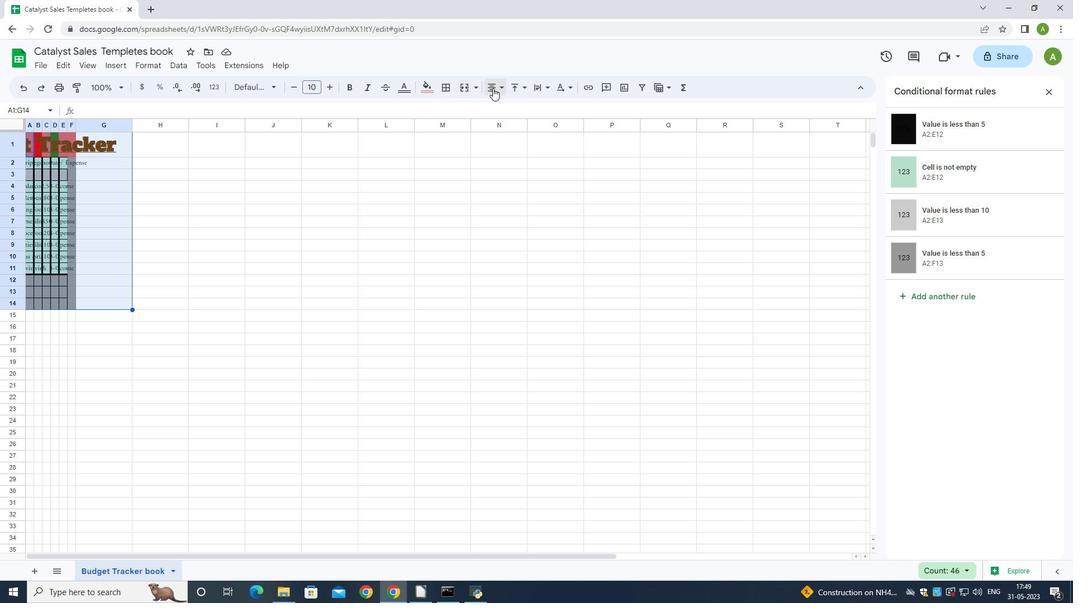 
Action: Mouse moved to (516, 111)
Screenshot: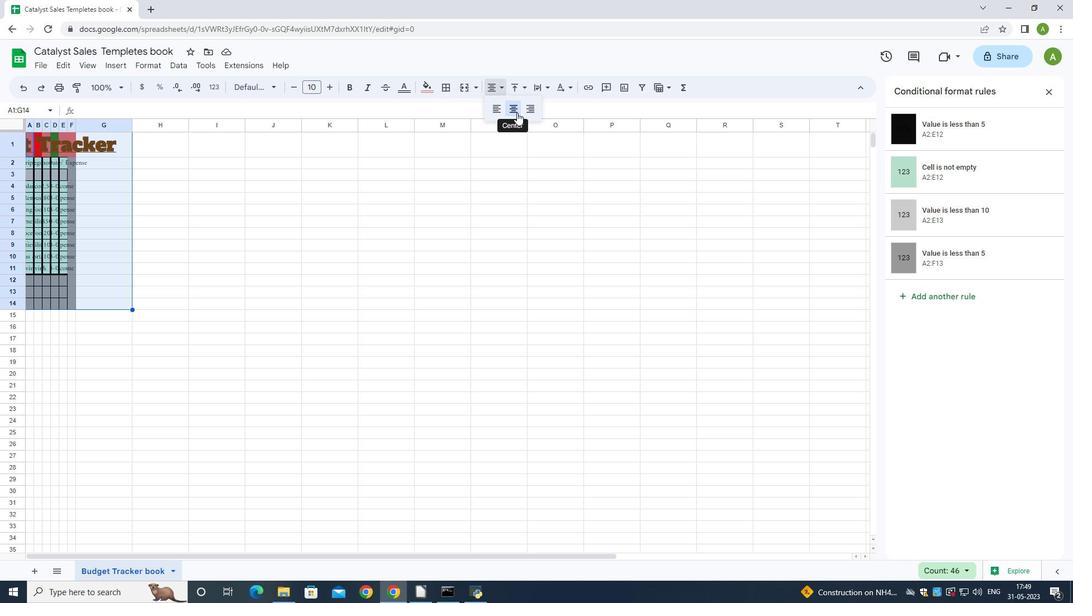 
Action: Mouse pressed left at (516, 111)
Screenshot: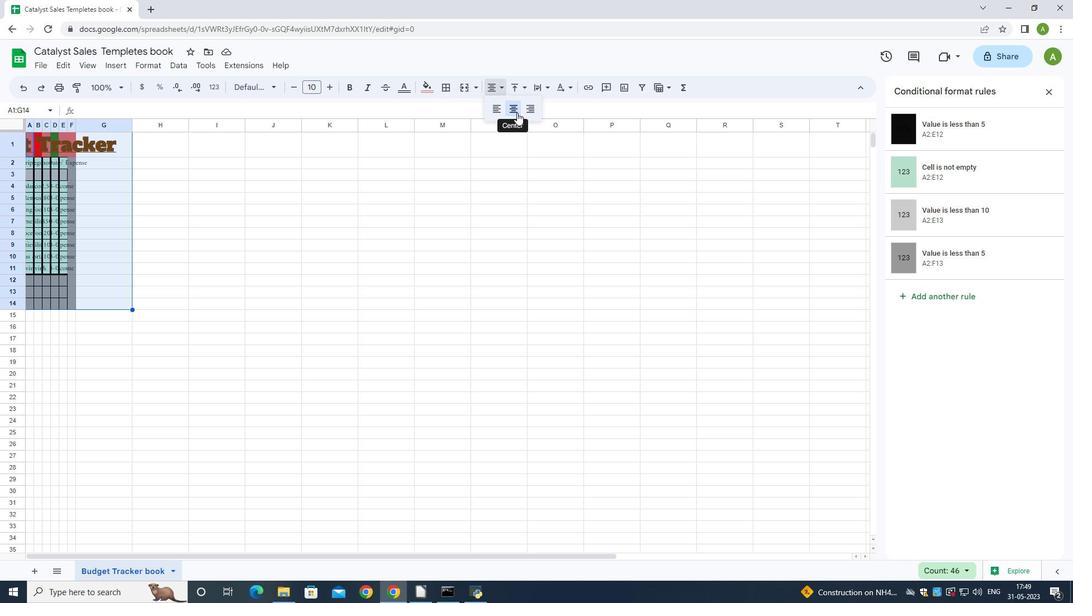 
Action: Mouse moved to (124, 48)
Screenshot: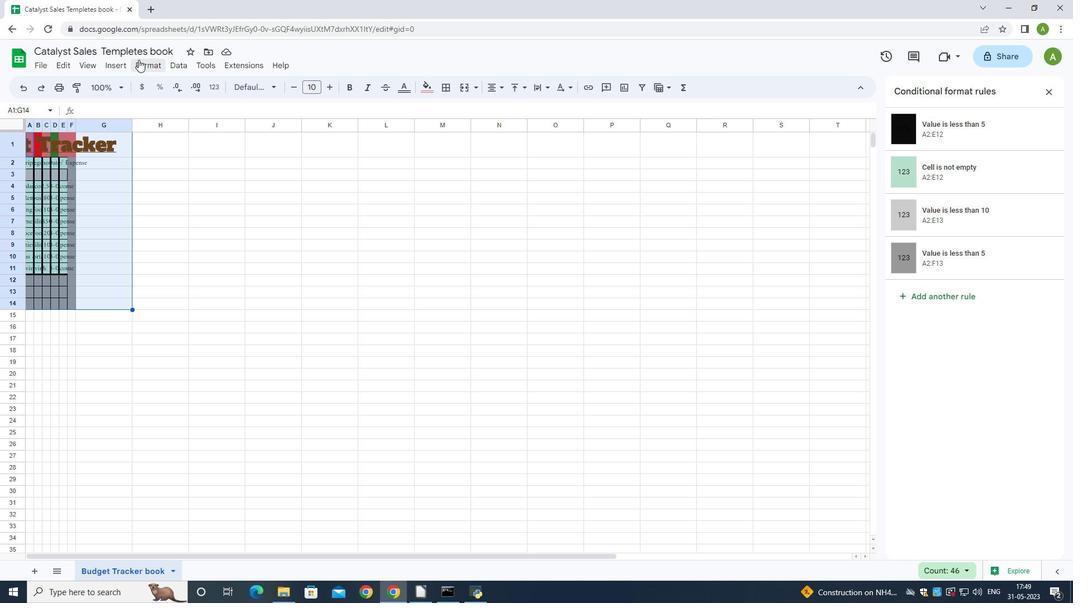 
Action: Mouse pressed left at (124, 48)
Screenshot: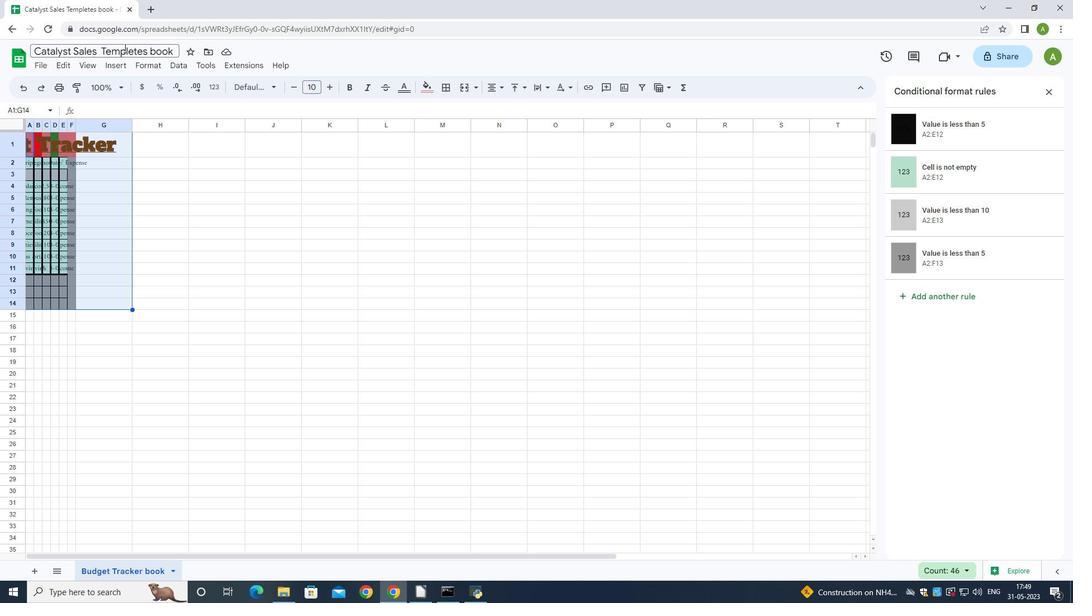 
Action: Mouse pressed left at (124, 48)
Screenshot: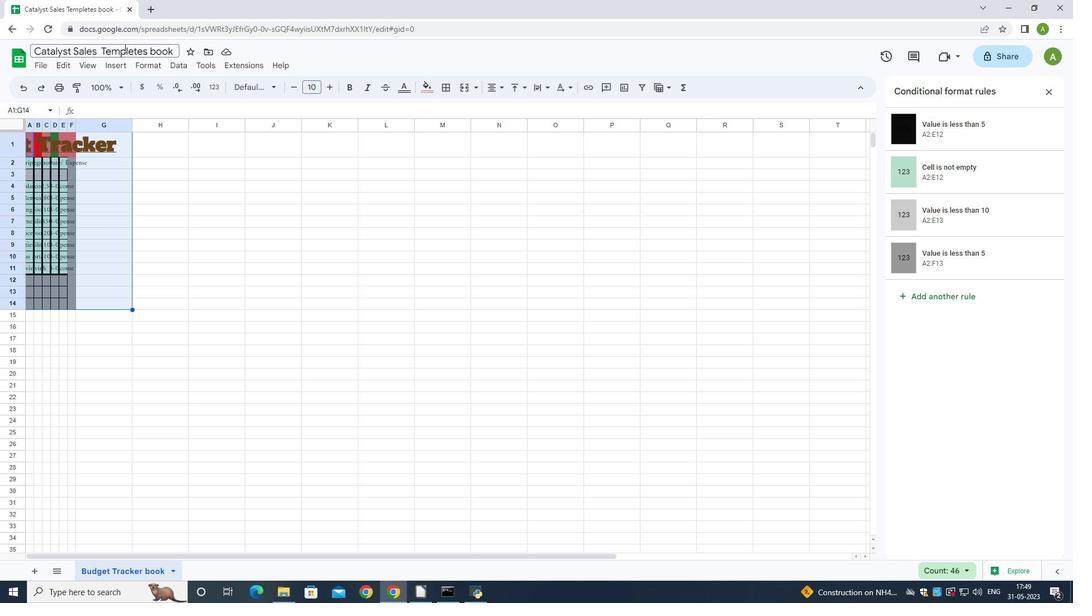 
Action: Mouse pressed left at (124, 48)
Screenshot: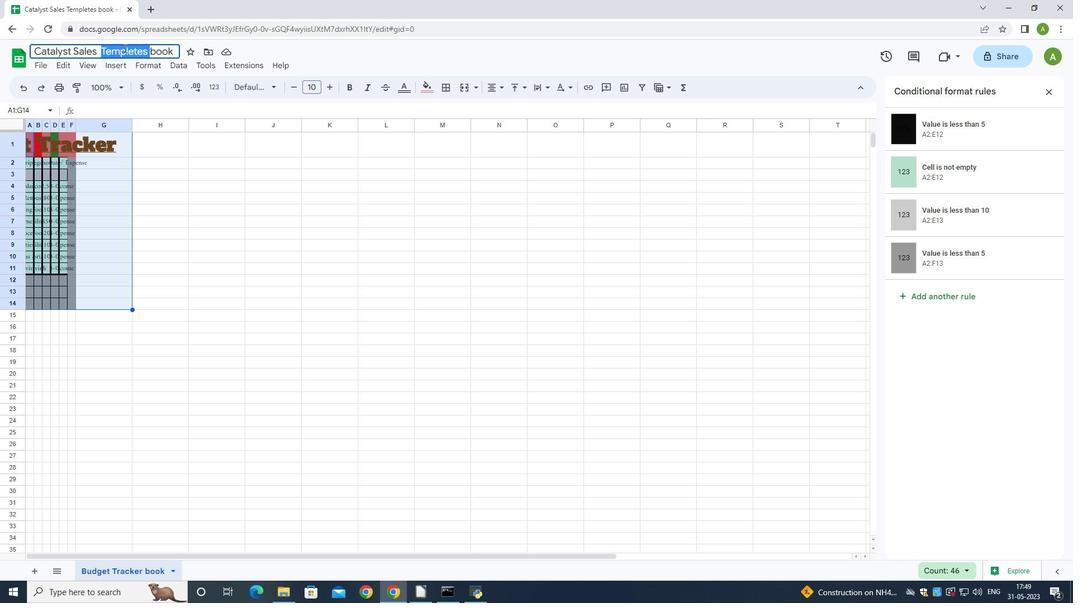 
Action: Mouse pressed left at (124, 48)
Screenshot: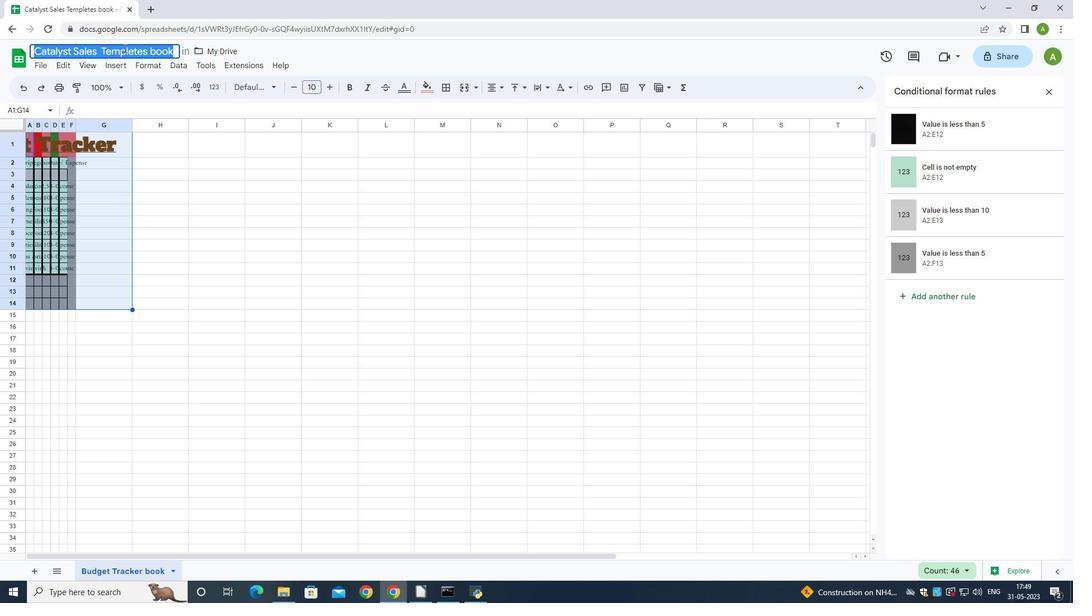 
Action: Key pressed <Key.backspace><Key.shift>Dollar<Key.space><Key.shift>Sense<Key.space>book
Screenshot: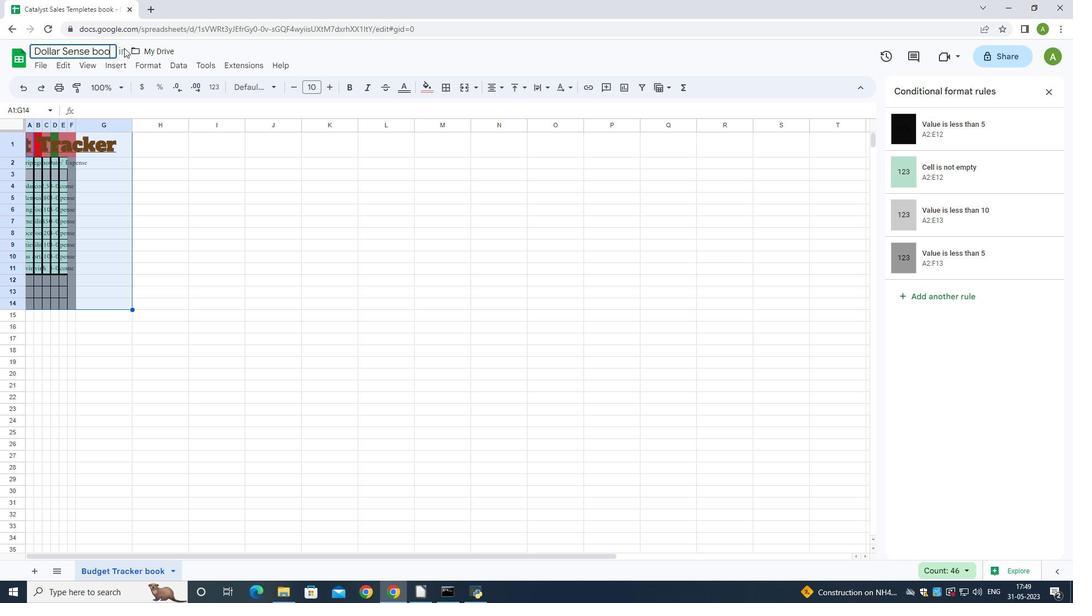 
Action: Mouse moved to (301, 52)
Screenshot: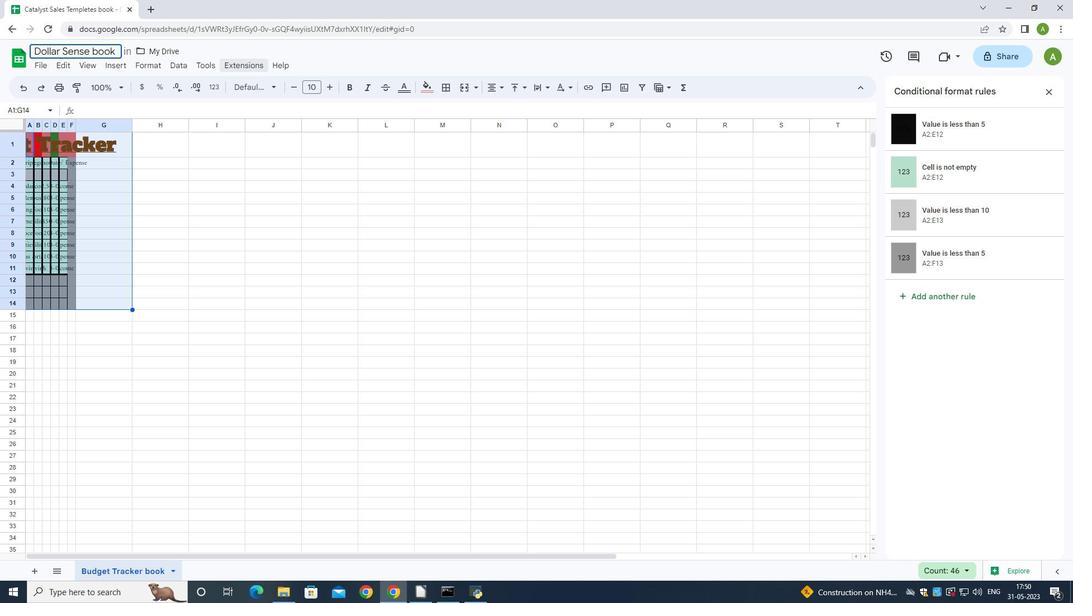 
Action: Key pressed <Key.enter><Key.shift><Key.shift><Key.shift><Key.shift><Key.shift><Key.shift><Key.shift><Key.shift><Key.shift><Key.shift><Key.shift><Key.shift><Key.shift><Key.shift><Key.shift><Key.shift><Key.shift><Key.shift><Key.shift><Key.shift><Key.shift><Key.shift><Key.shift><Key.shift><Key.shift><Key.shift><Key.shift>S
Screenshot: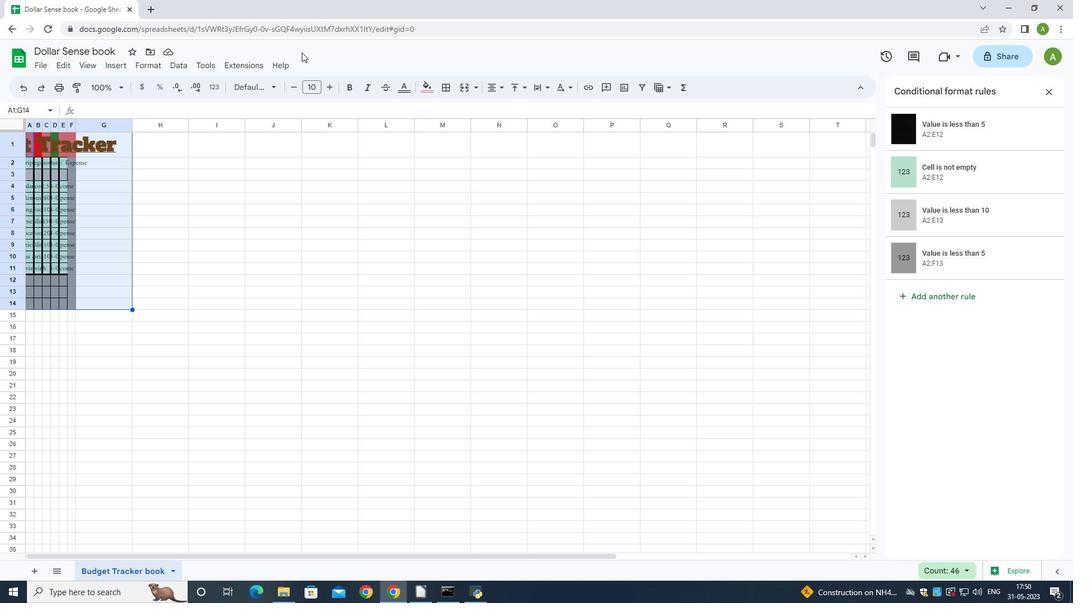 
